 Task: Look for space in Gāndhīdhām, India from 2nd June, 2023 to 15th June, 2023 for 2 adults in price range Rs.10000 to Rs.15000. Place can be entire place with 1  bedroom having 1 bed and 1 bathroom. Property type can be house, flat, guest house, hotel. Amenities needed are: washing machine. Booking option can be shelf check-in. Required host language is English.
Action: Mouse moved to (435, 102)
Screenshot: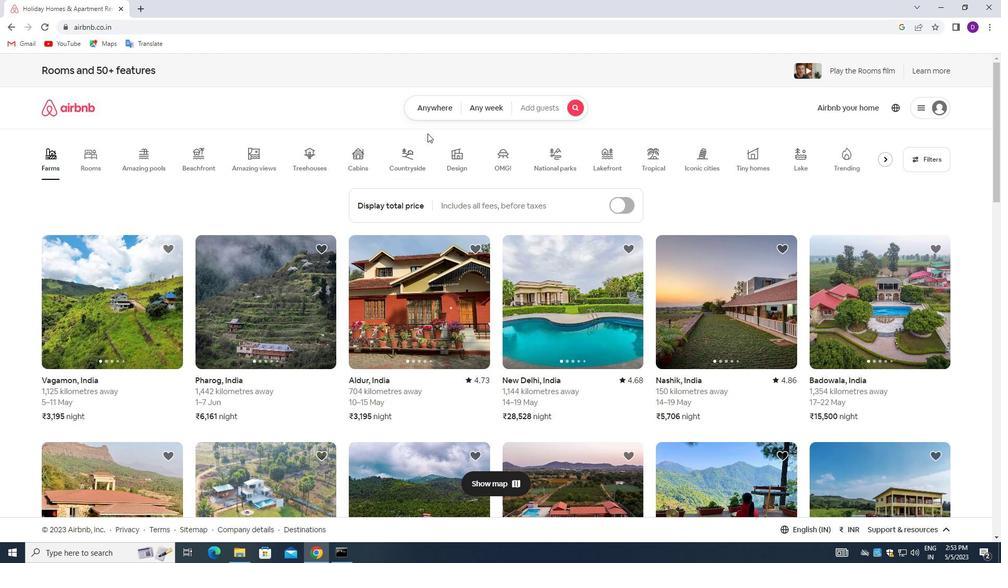 
Action: Mouse pressed left at (435, 102)
Screenshot: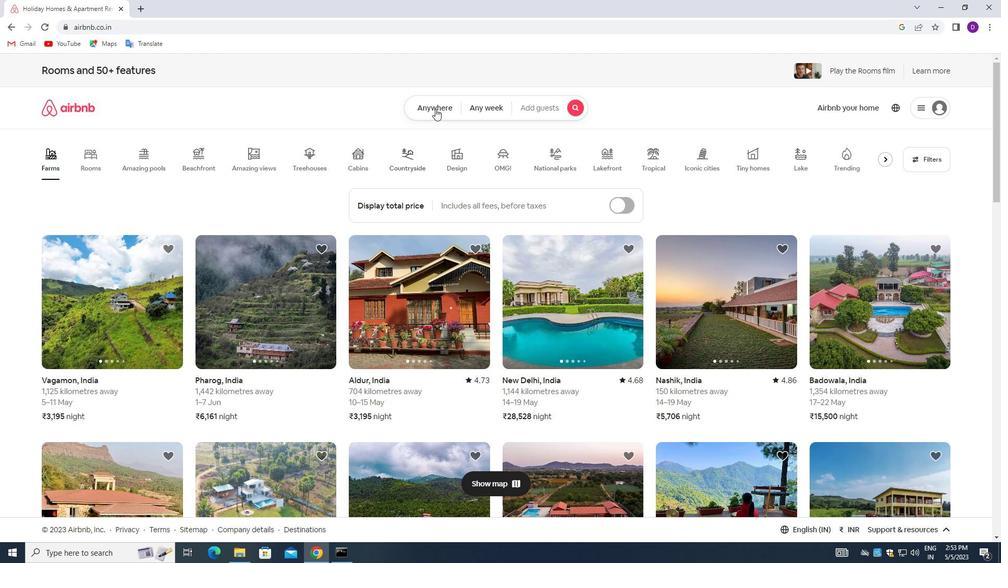 
Action: Mouse moved to (346, 145)
Screenshot: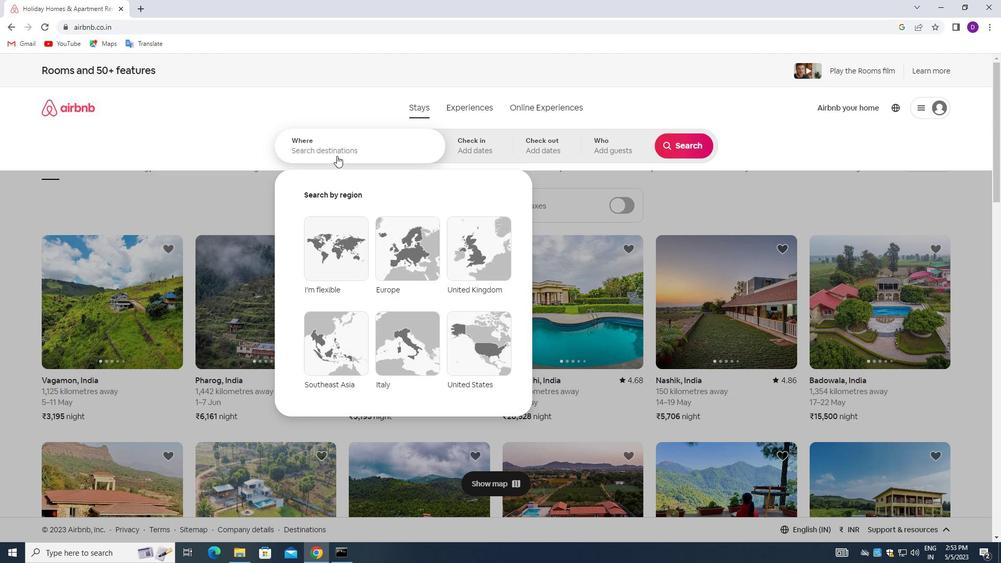 
Action: Mouse pressed left at (346, 145)
Screenshot: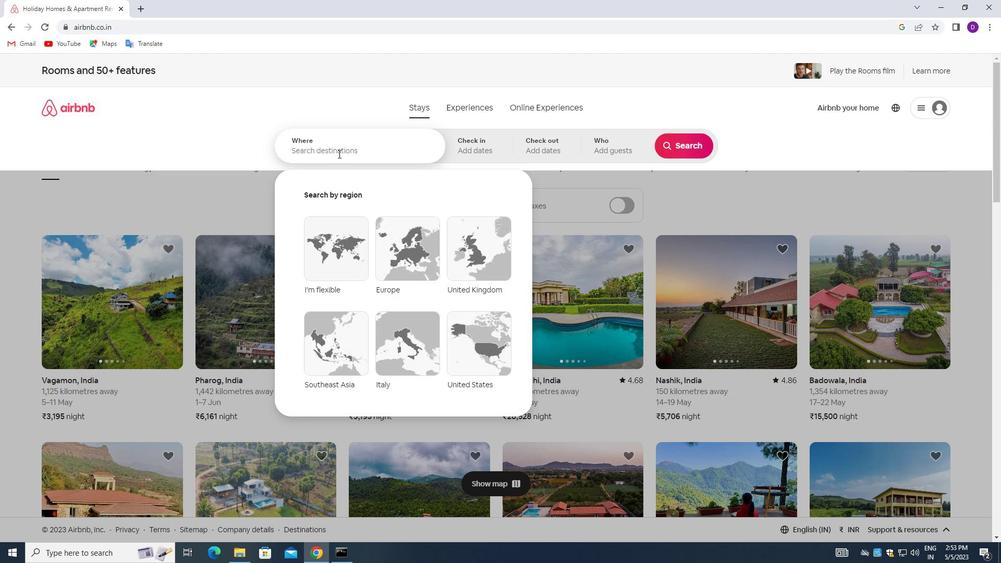 
Action: Mouse moved to (187, 192)
Screenshot: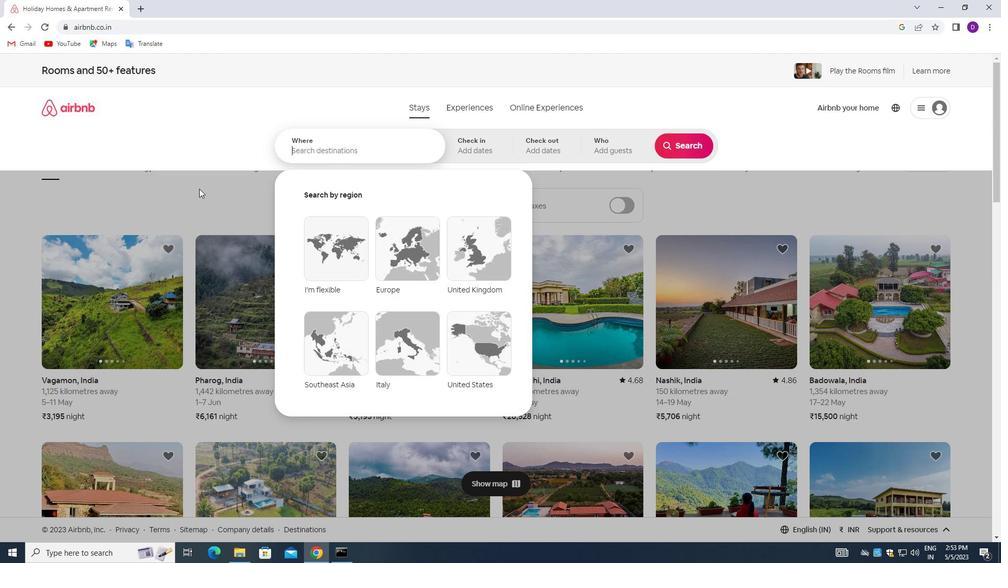 
Action: Key pressed <Key.shift_r>Gandhidham,<Key.space><Key.shift>INDIA<Key.enter>
Screenshot: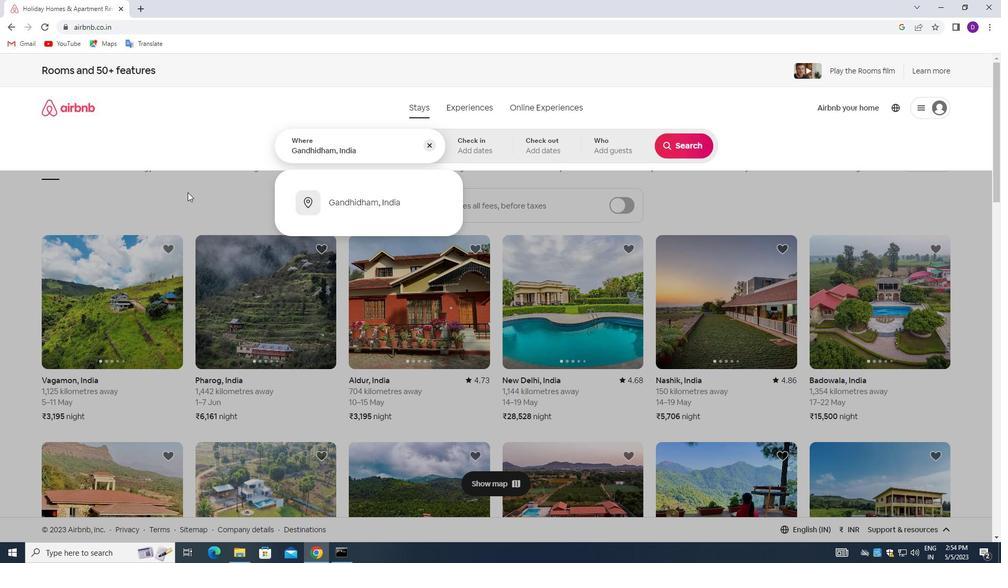 
Action: Mouse moved to (640, 278)
Screenshot: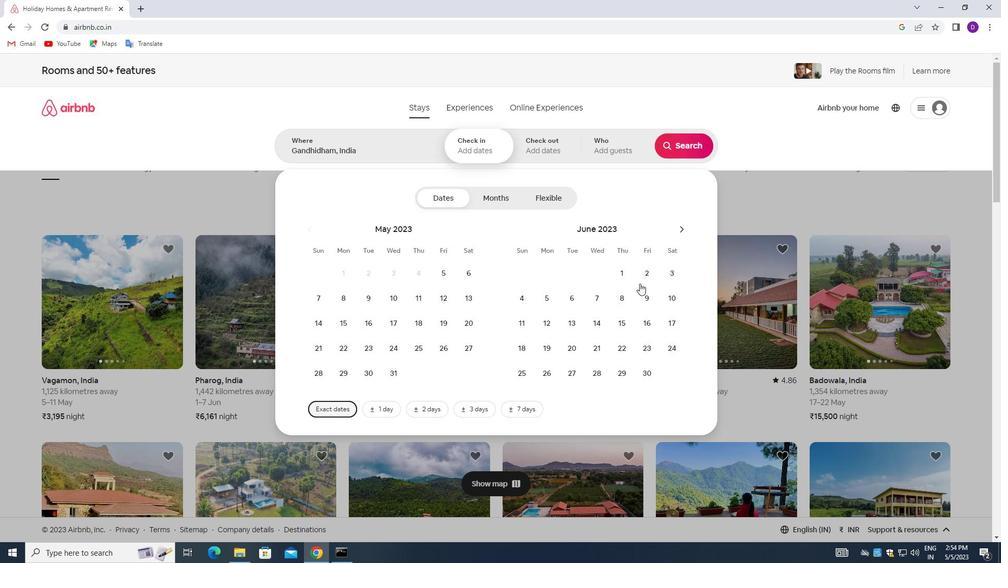 
Action: Mouse pressed left at (640, 278)
Screenshot: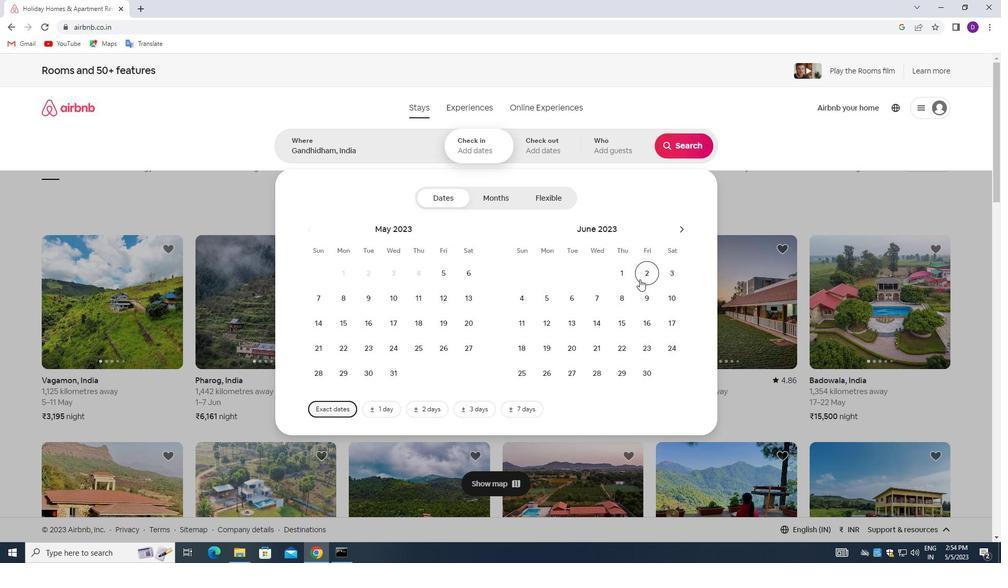 
Action: Mouse moved to (620, 319)
Screenshot: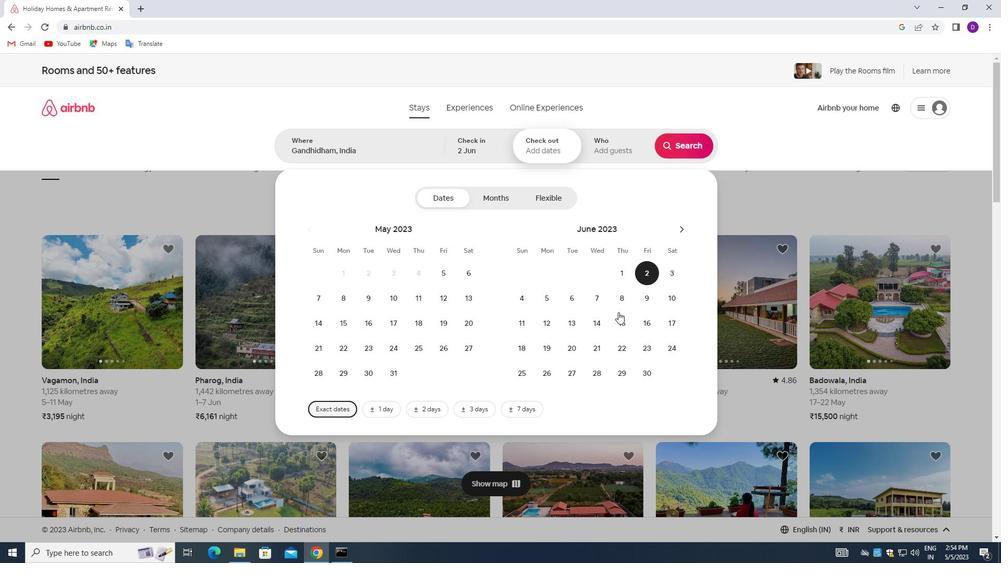 
Action: Mouse pressed left at (620, 319)
Screenshot: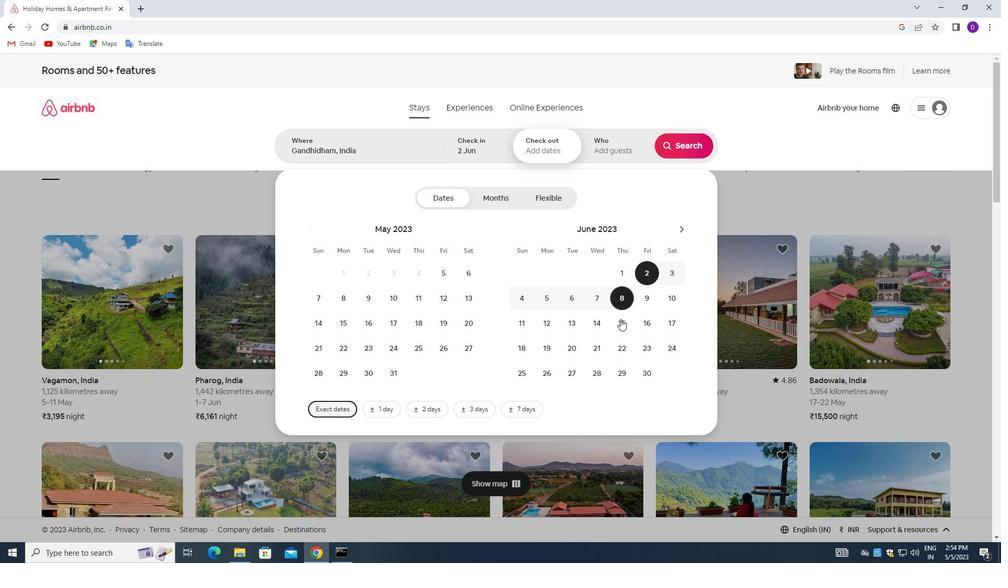 
Action: Mouse moved to (594, 147)
Screenshot: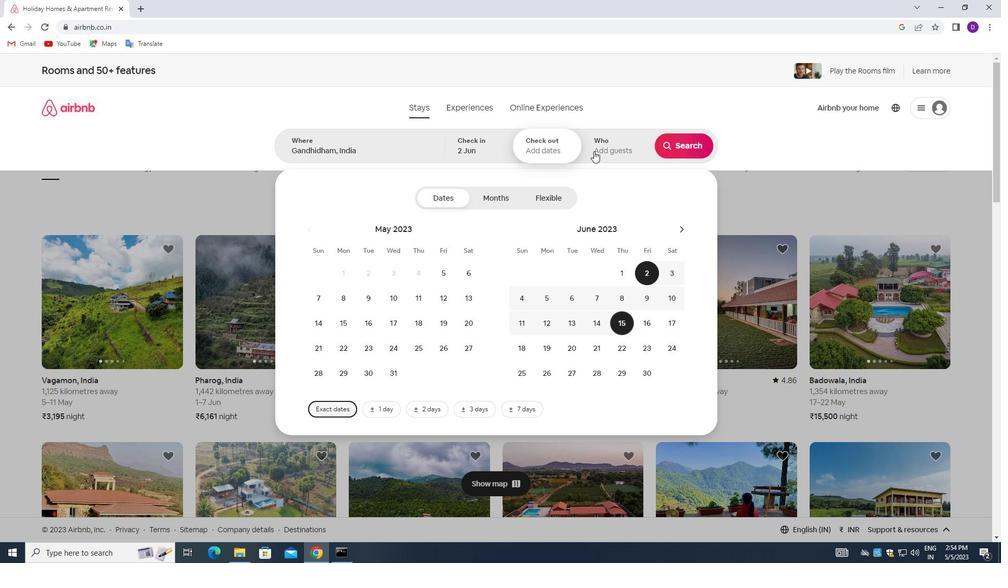 
Action: Mouse pressed left at (594, 147)
Screenshot: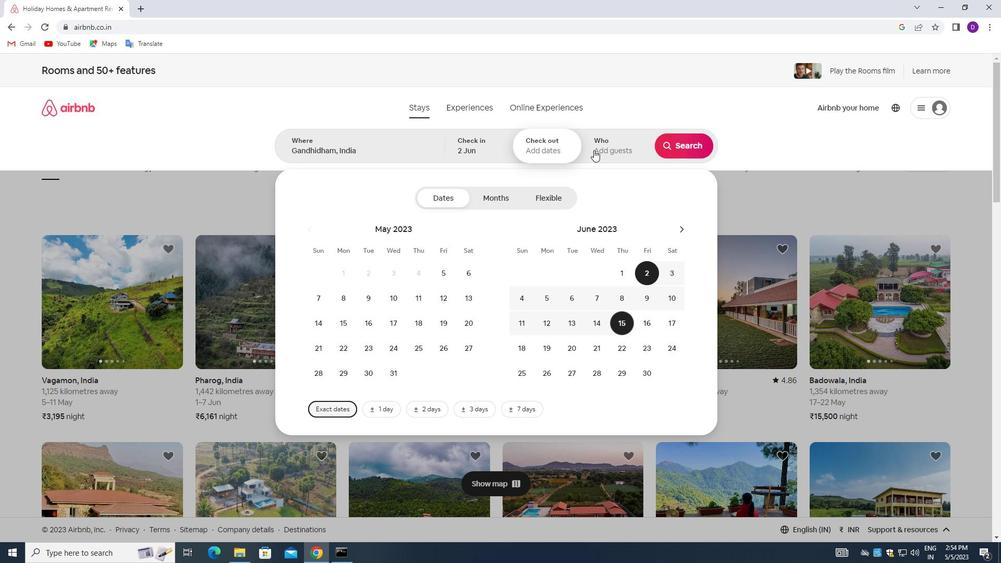 
Action: Mouse moved to (690, 202)
Screenshot: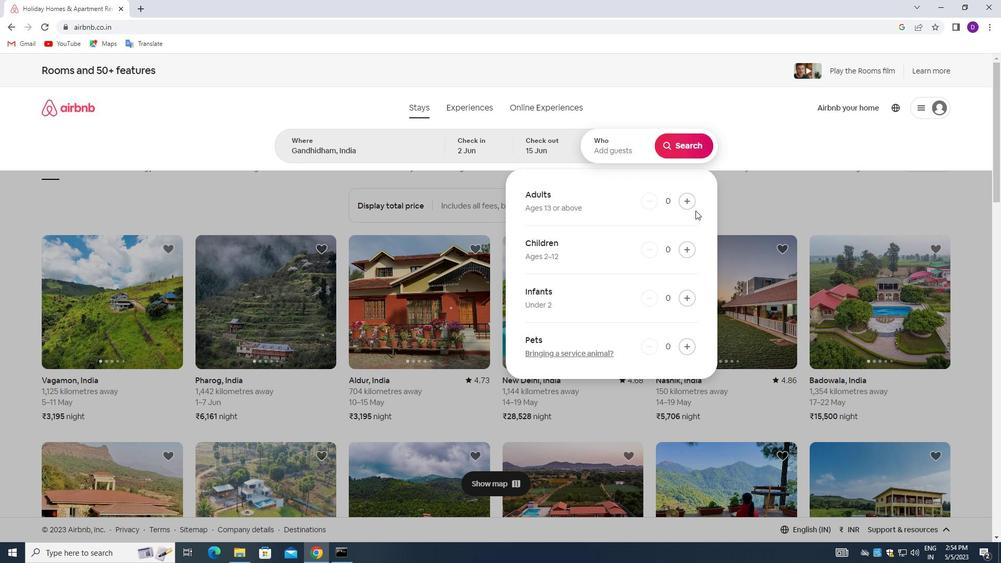 
Action: Mouse pressed left at (690, 202)
Screenshot: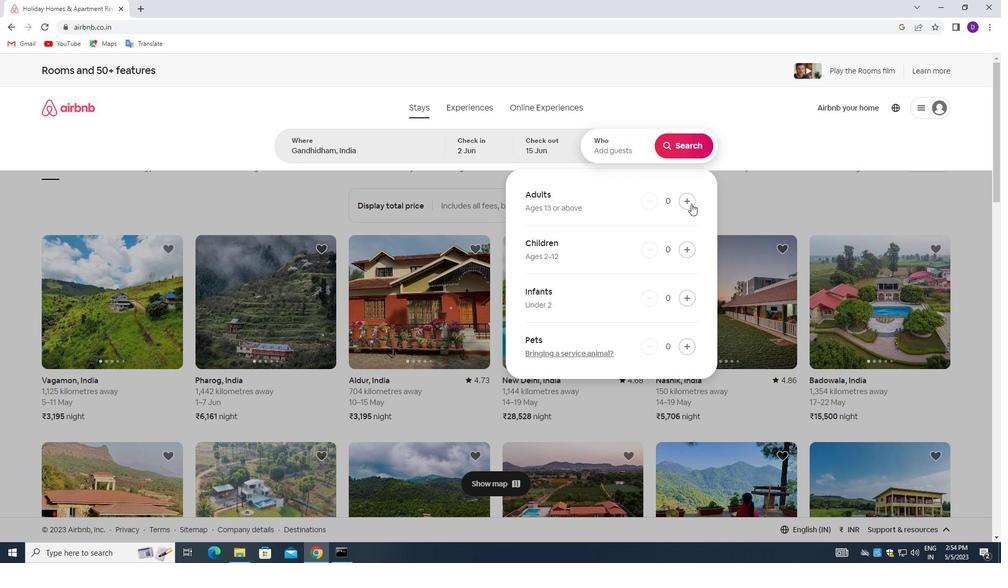 
Action: Mouse pressed left at (690, 202)
Screenshot: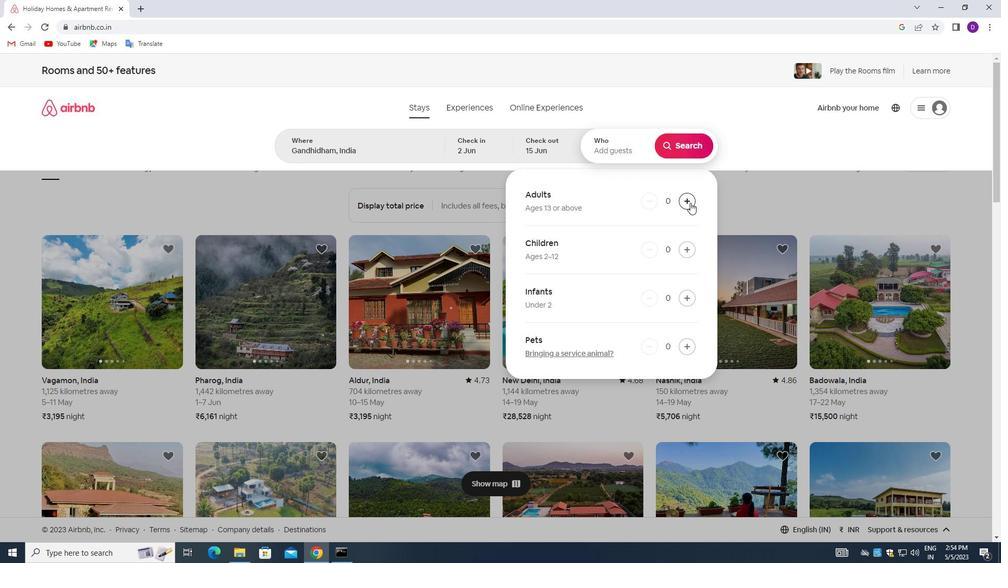 
Action: Mouse moved to (678, 150)
Screenshot: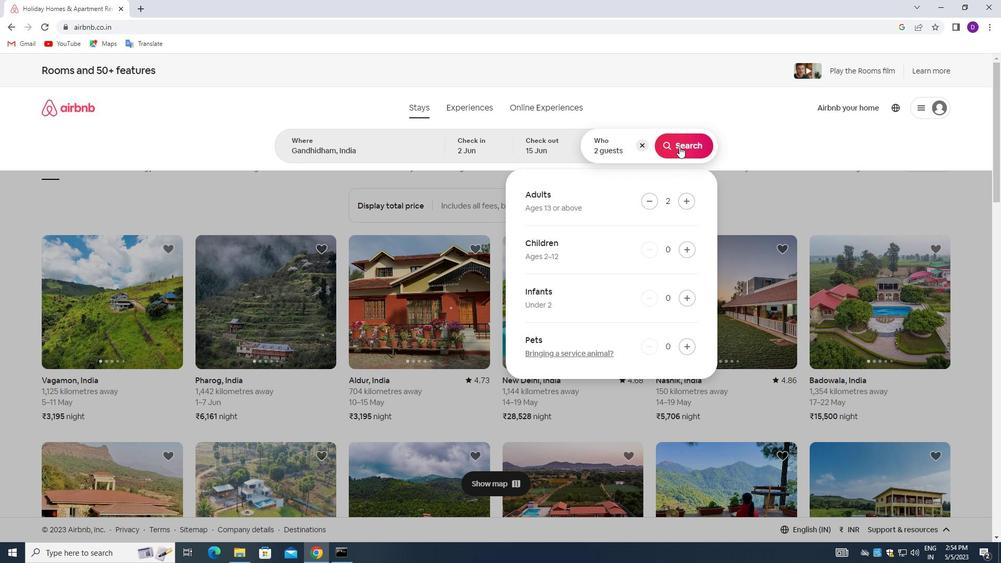 
Action: Mouse pressed left at (678, 150)
Screenshot: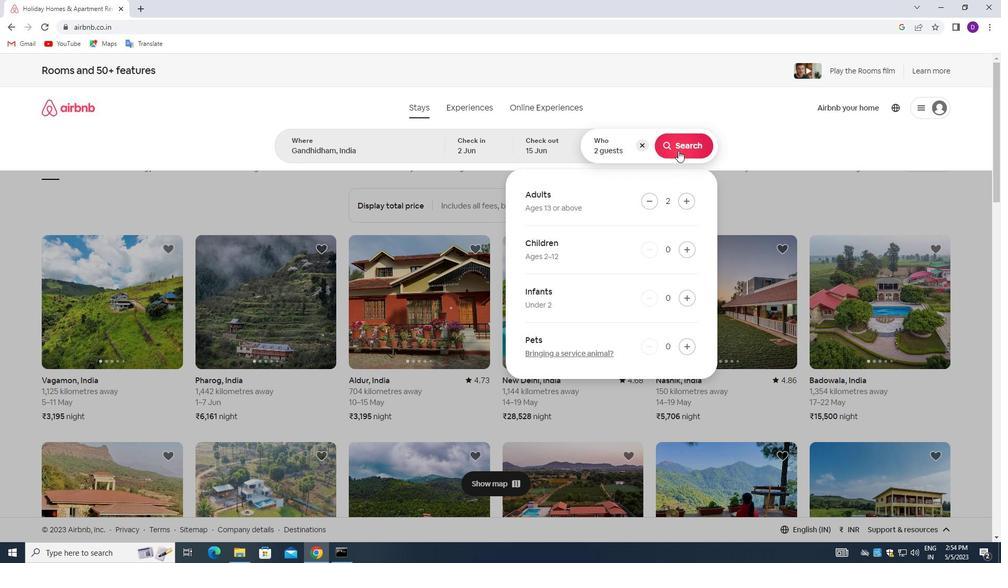 
Action: Mouse moved to (944, 115)
Screenshot: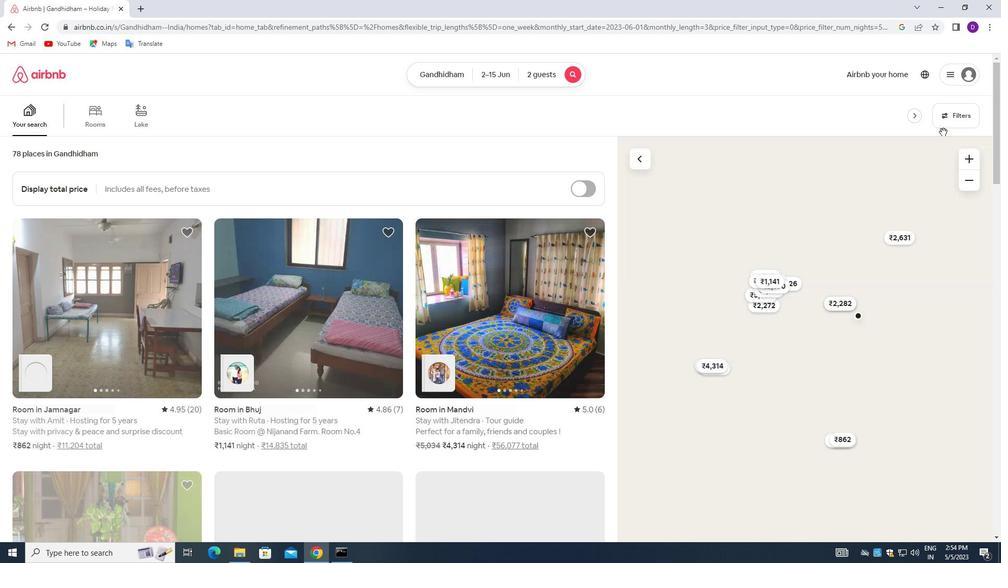 
Action: Mouse pressed left at (944, 115)
Screenshot: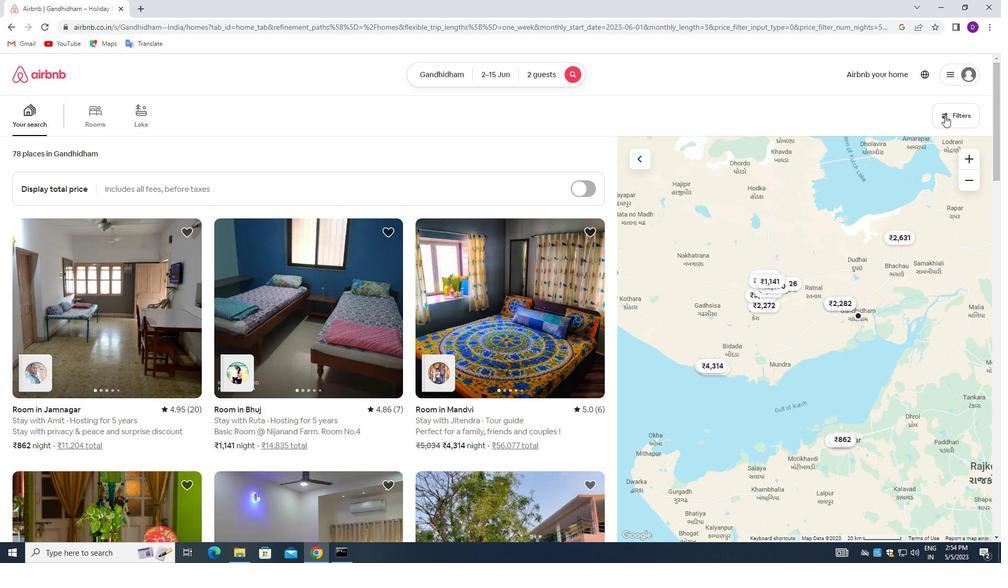 
Action: Mouse moved to (373, 373)
Screenshot: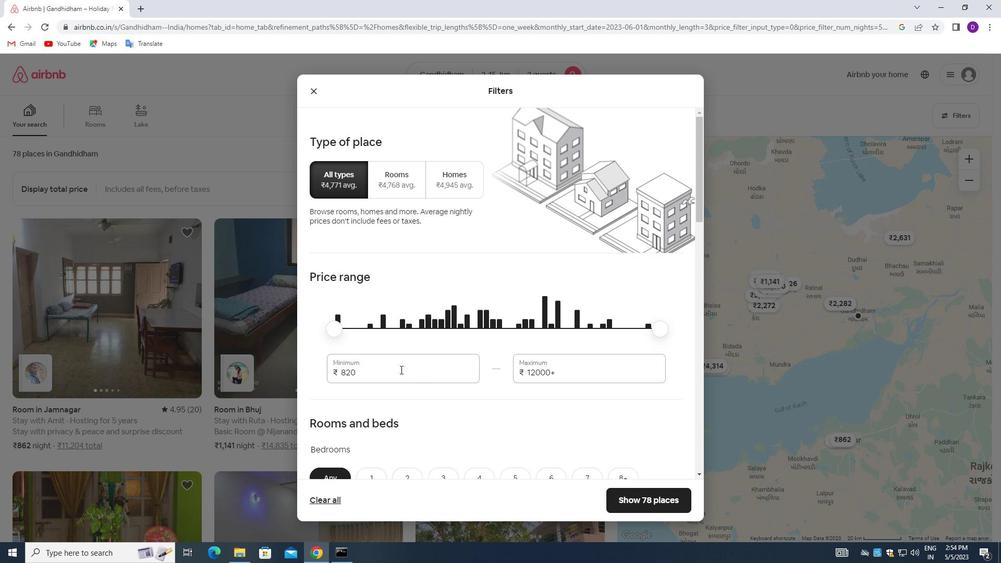 
Action: Mouse pressed left at (373, 373)
Screenshot: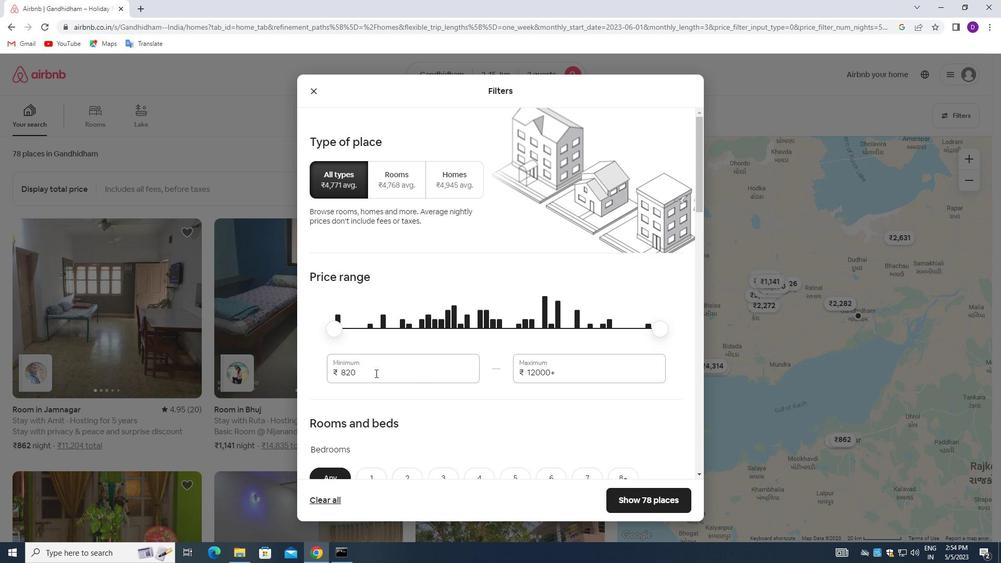 
Action: Mouse pressed left at (373, 373)
Screenshot: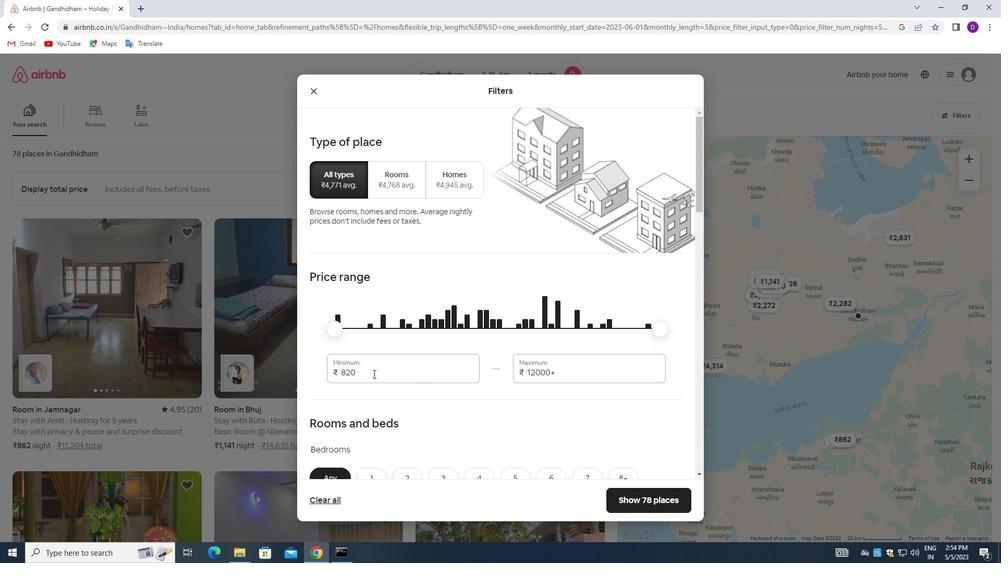 
Action: Key pressed 10000<Key.tab>15000
Screenshot: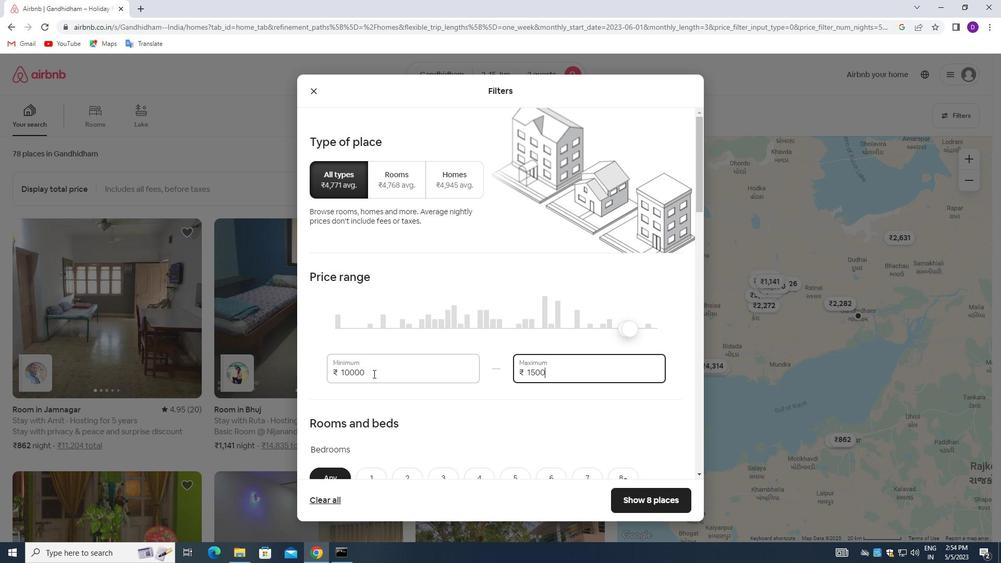 
Action: Mouse moved to (426, 379)
Screenshot: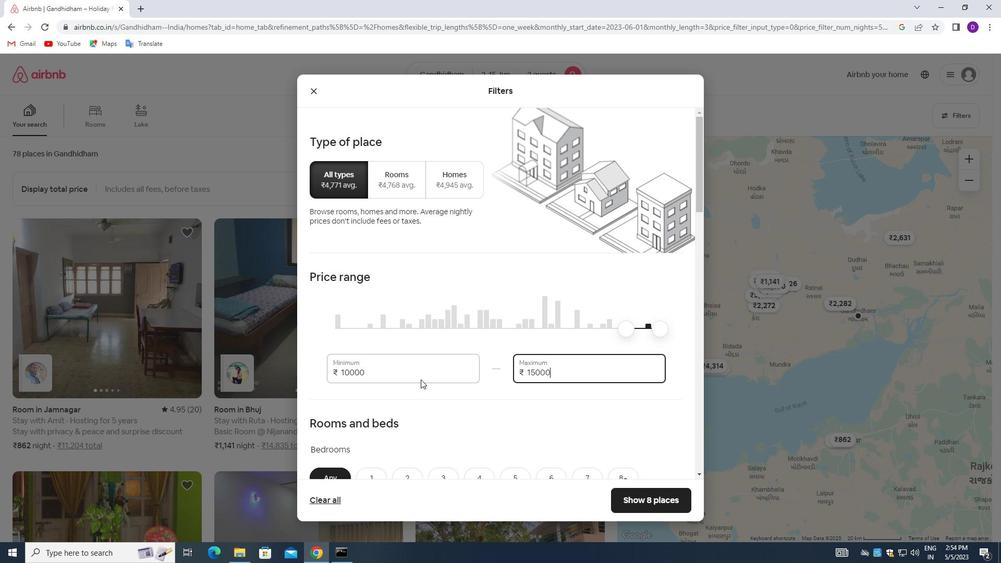 
Action: Mouse scrolled (426, 378) with delta (0, 0)
Screenshot: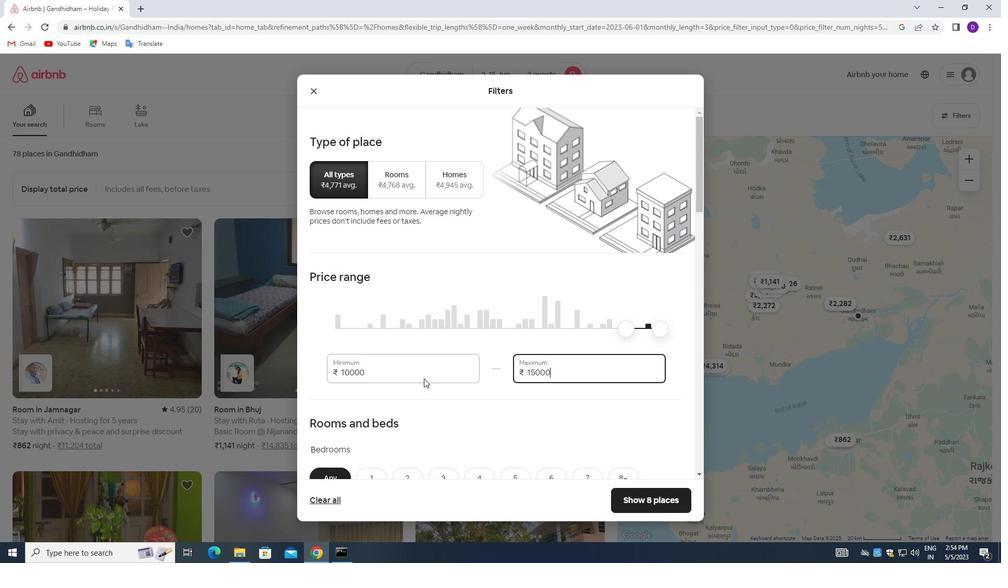 
Action: Mouse moved to (426, 379)
Screenshot: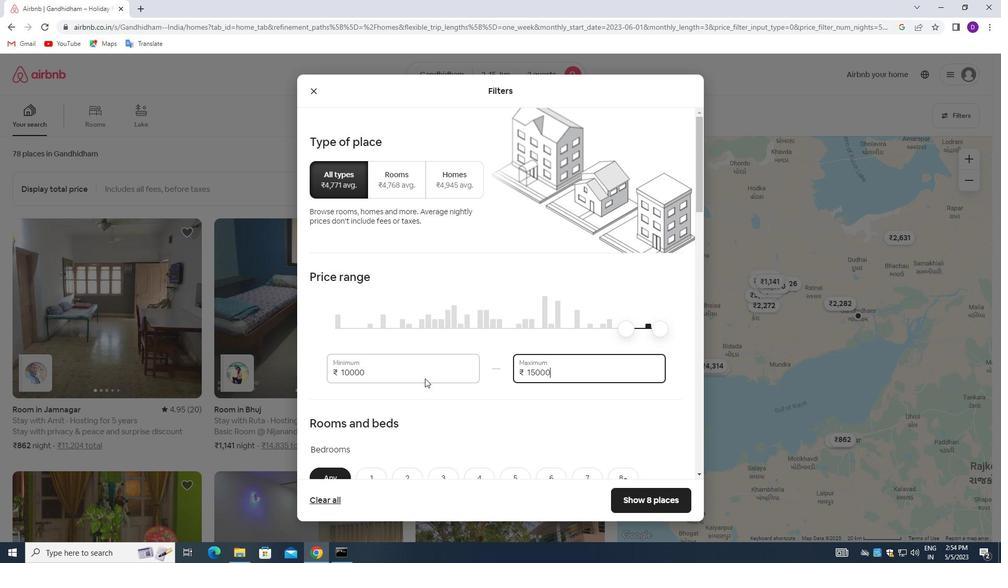 
Action: Mouse scrolled (426, 379) with delta (0, 0)
Screenshot: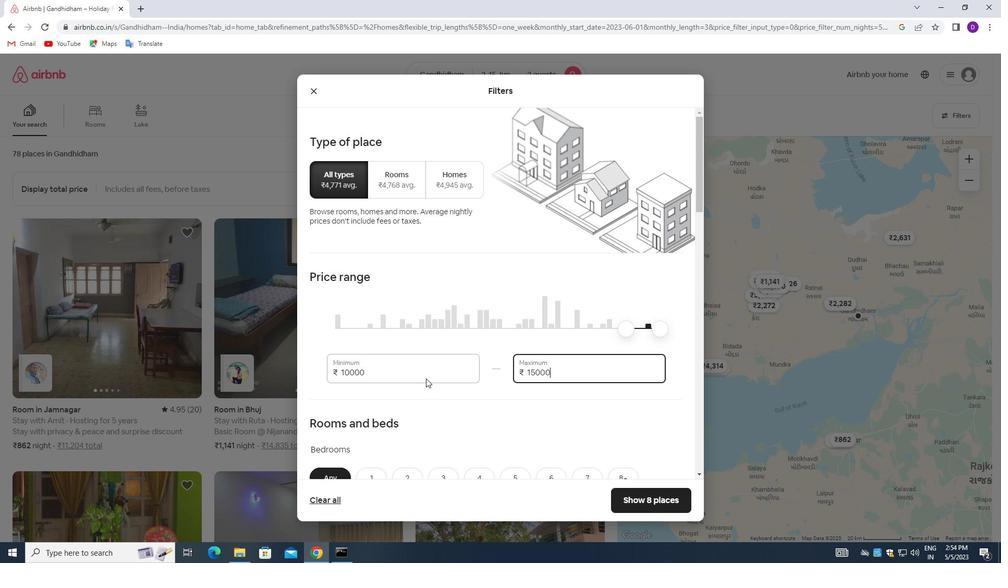 
Action: Mouse scrolled (426, 379) with delta (0, 0)
Screenshot: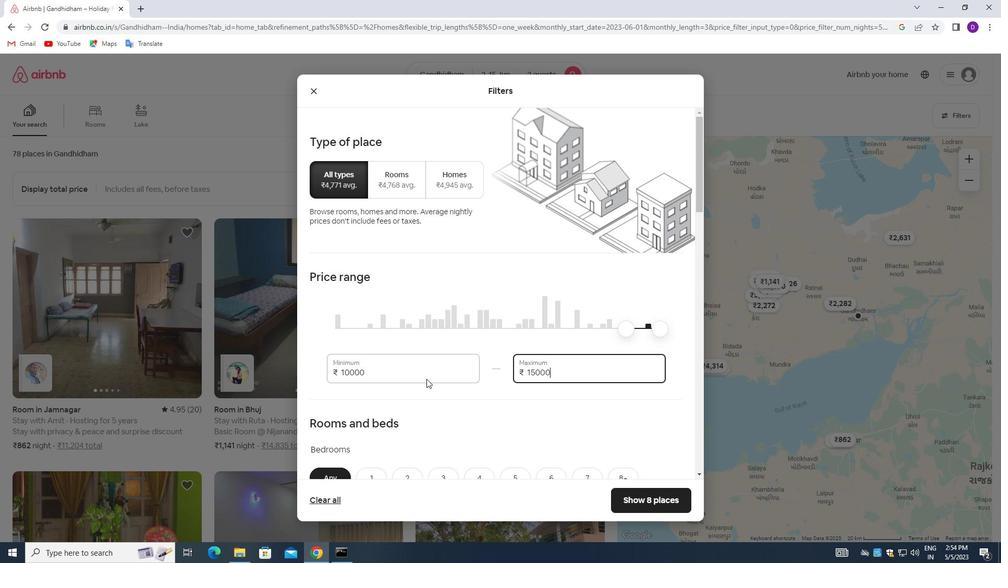 
Action: Mouse moved to (363, 324)
Screenshot: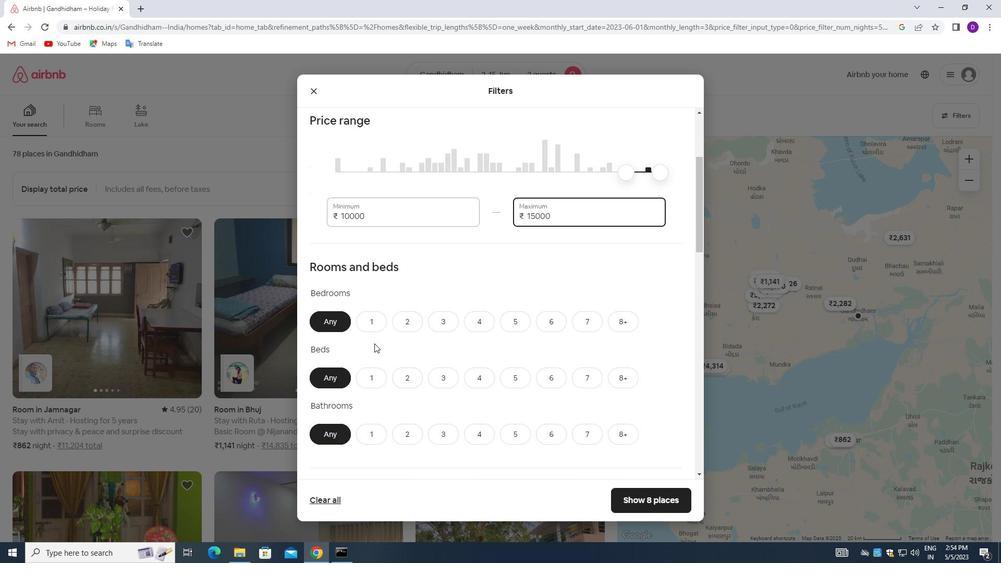 
Action: Mouse pressed left at (363, 324)
Screenshot: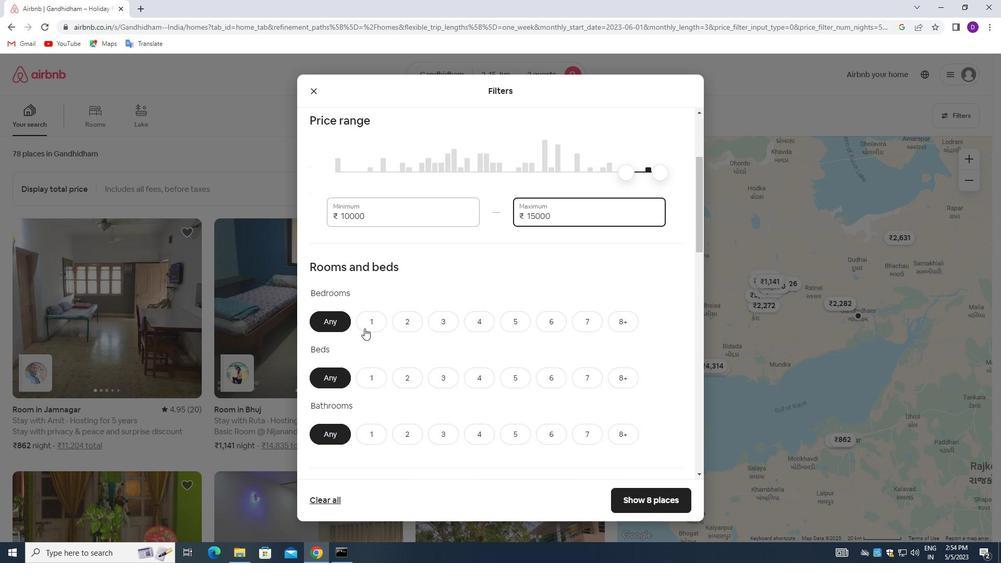 
Action: Mouse moved to (377, 378)
Screenshot: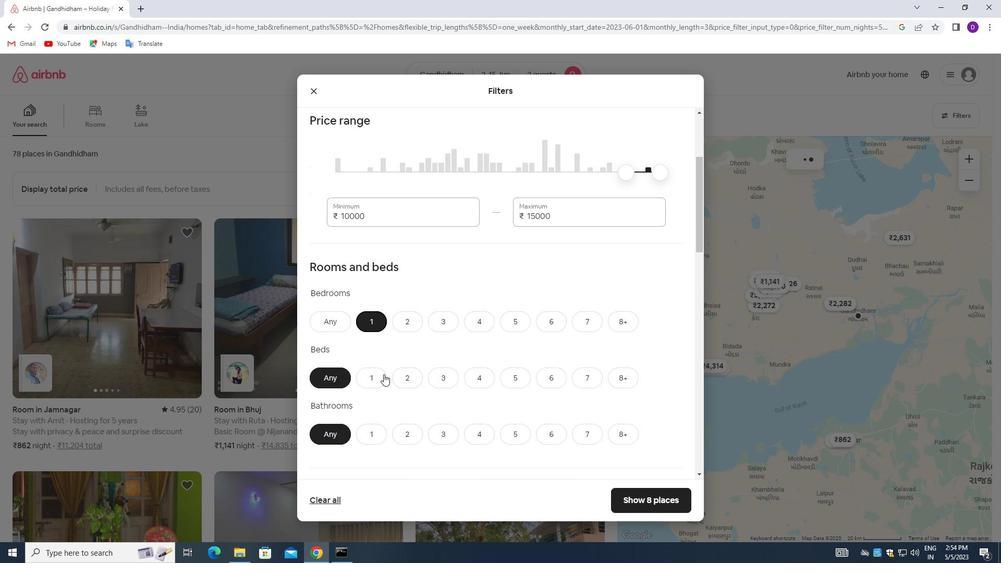 
Action: Mouse pressed left at (377, 378)
Screenshot: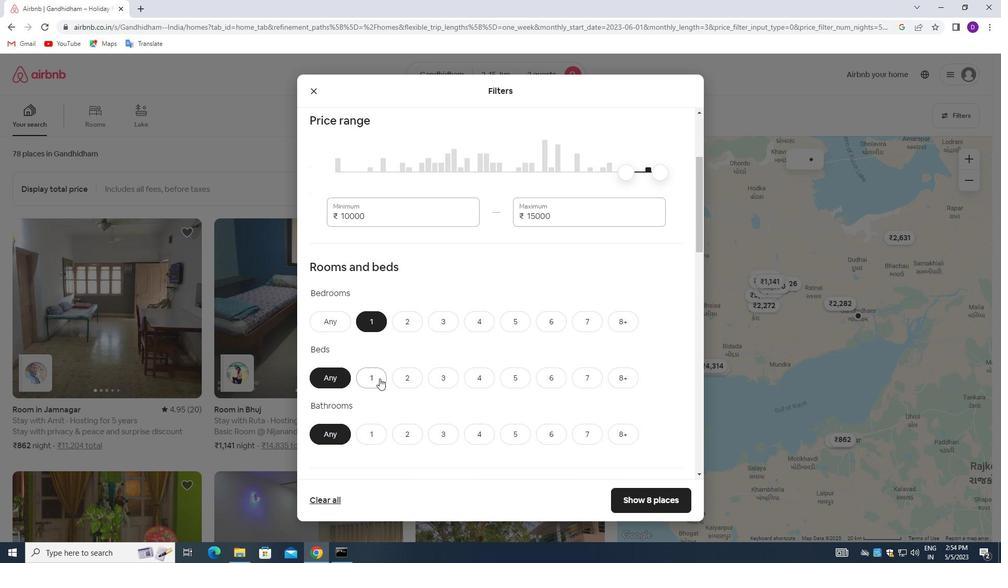 
Action: Mouse moved to (382, 428)
Screenshot: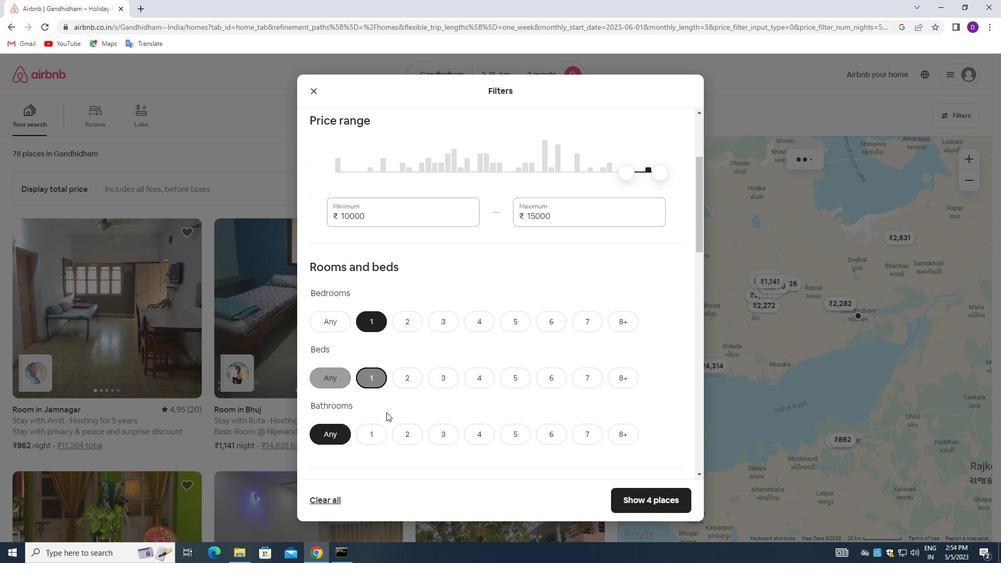 
Action: Mouse pressed left at (382, 428)
Screenshot: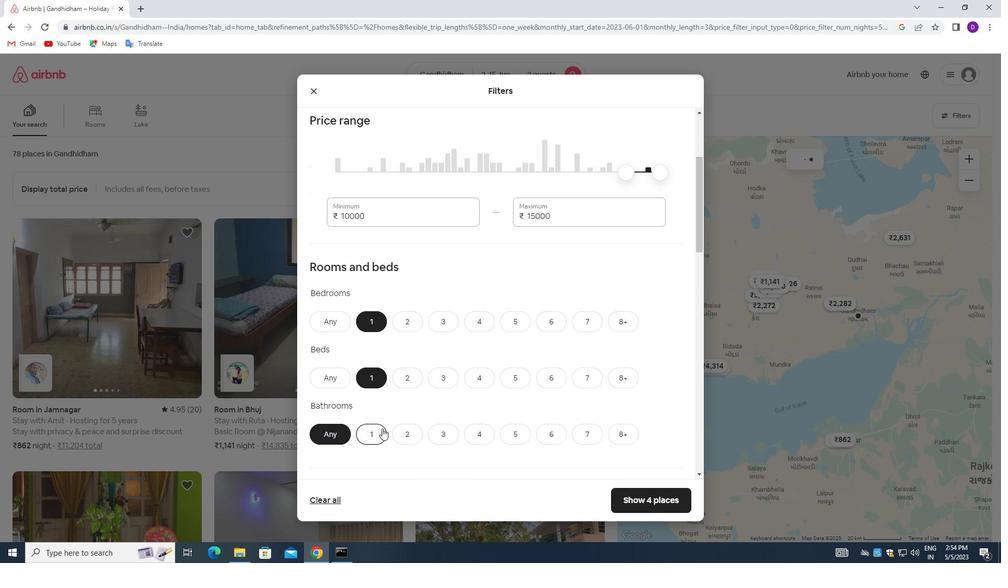 
Action: Mouse moved to (406, 336)
Screenshot: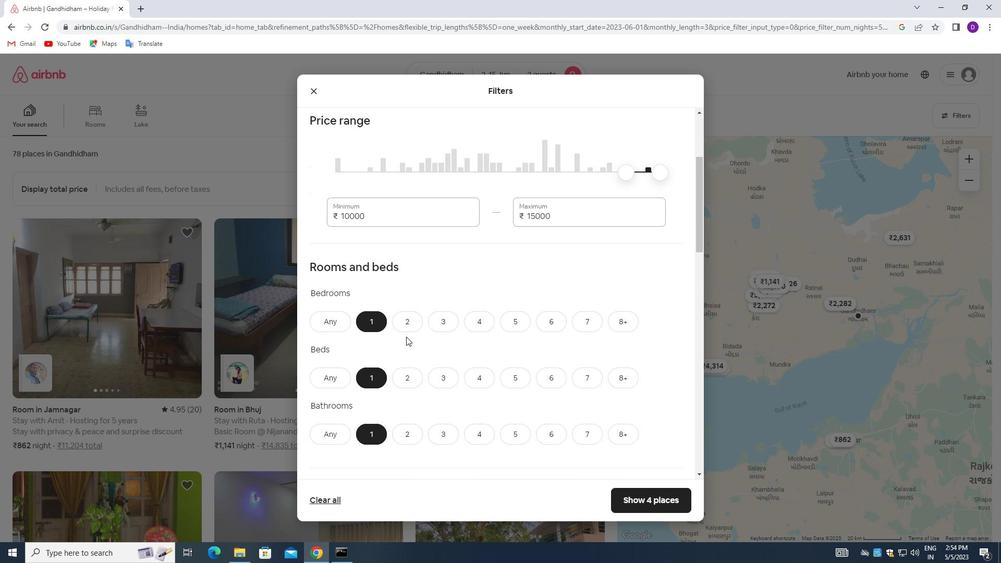 
Action: Mouse scrolled (406, 336) with delta (0, 0)
Screenshot: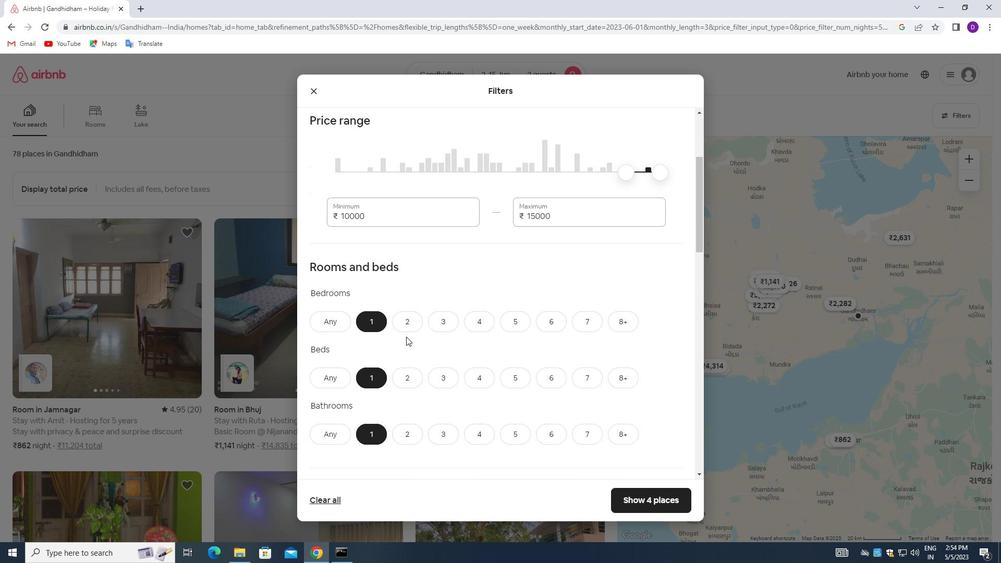 
Action: Mouse moved to (406, 336)
Screenshot: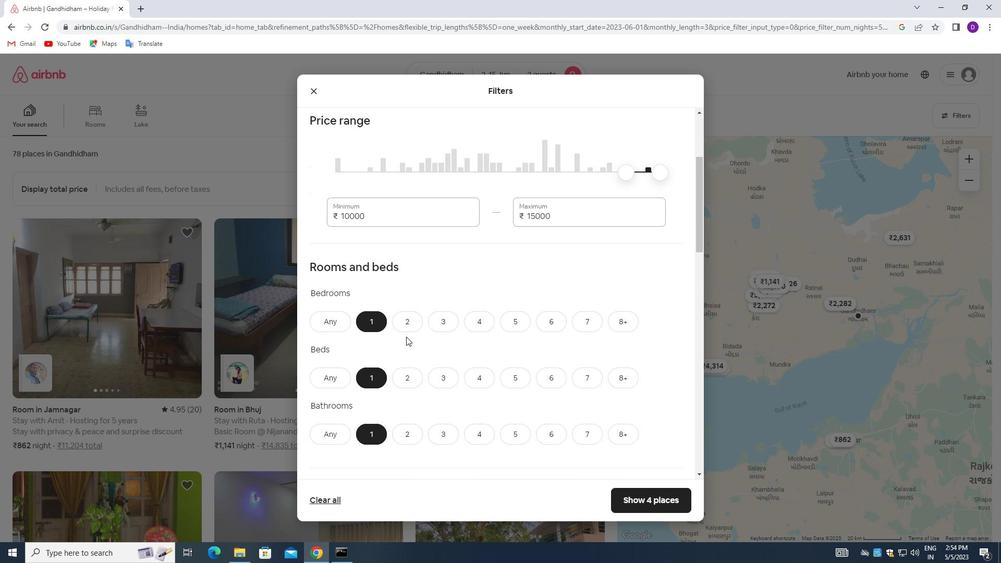
Action: Mouse scrolled (406, 336) with delta (0, 0)
Screenshot: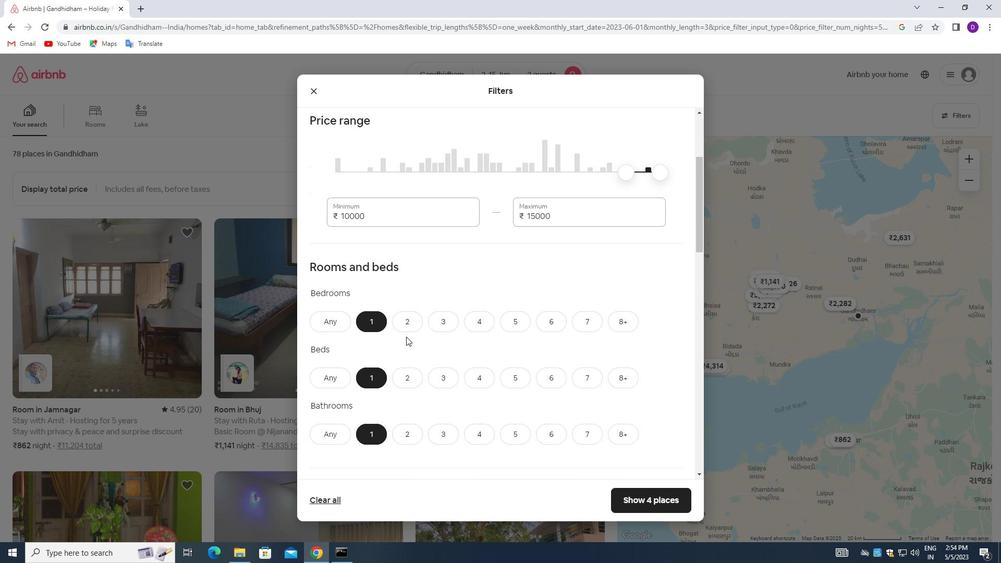 
Action: Mouse moved to (407, 336)
Screenshot: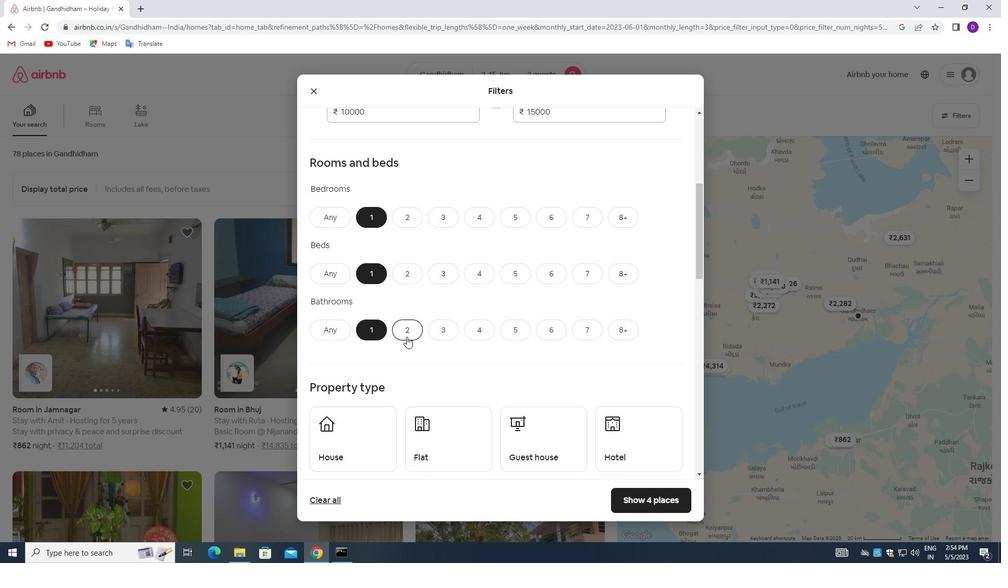 
Action: Mouse scrolled (407, 336) with delta (0, 0)
Screenshot: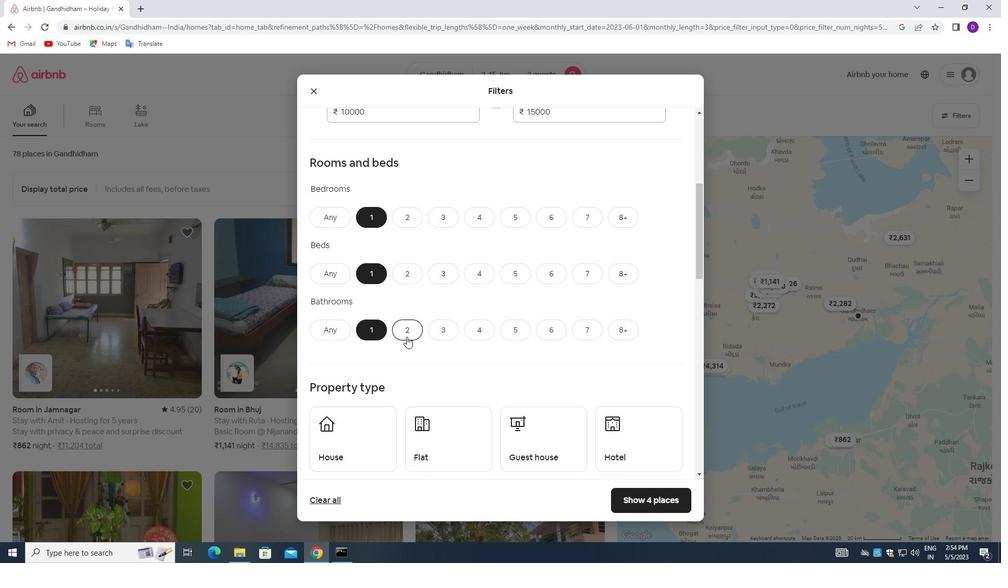 
Action: Mouse scrolled (407, 336) with delta (0, 0)
Screenshot: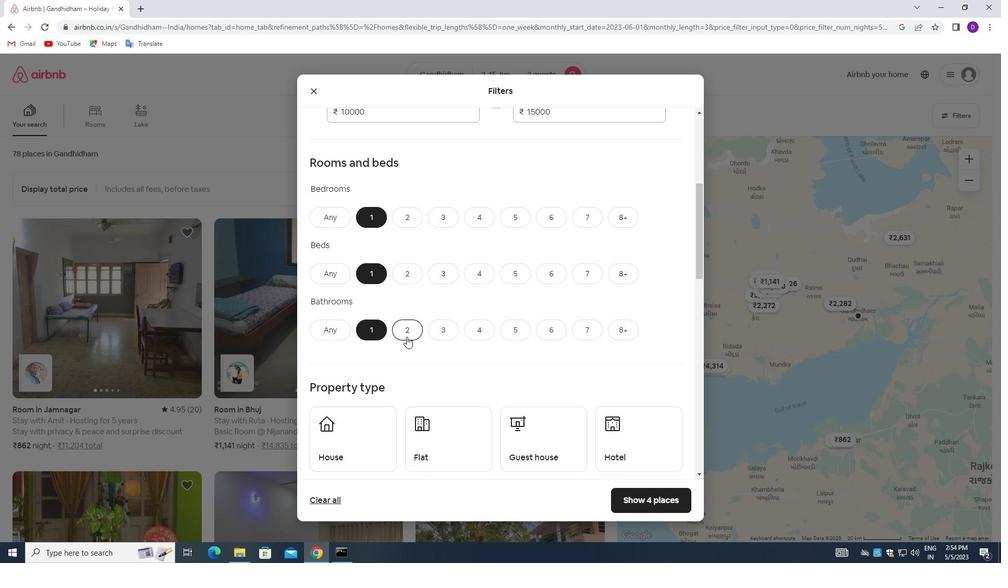 
Action: Mouse scrolled (407, 336) with delta (0, 0)
Screenshot: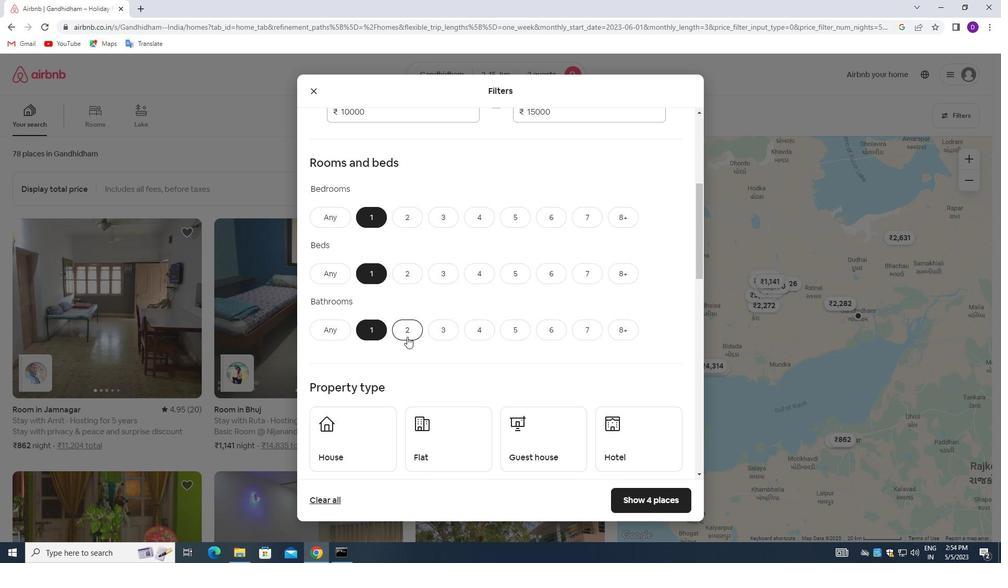 
Action: Mouse moved to (372, 294)
Screenshot: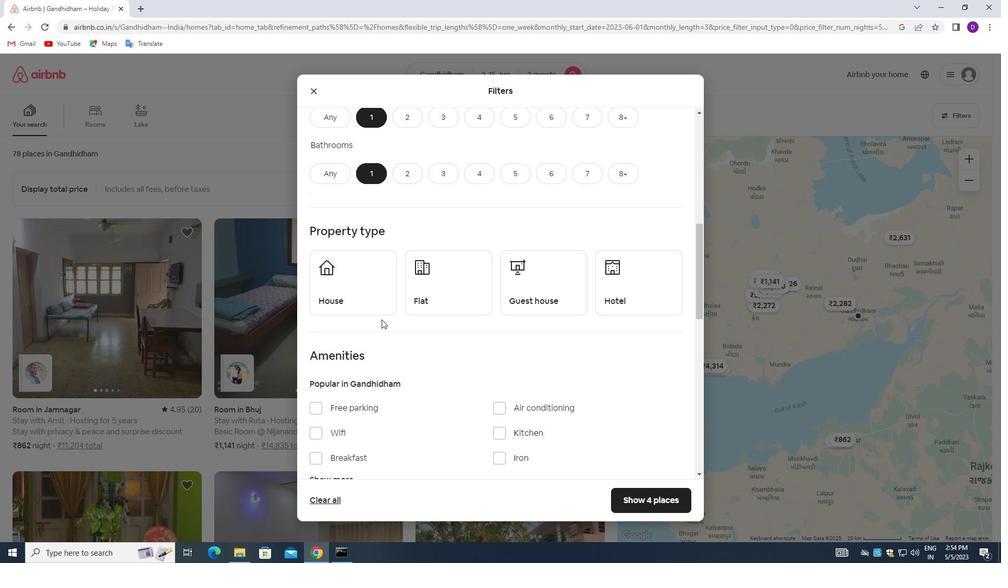 
Action: Mouse pressed left at (372, 294)
Screenshot: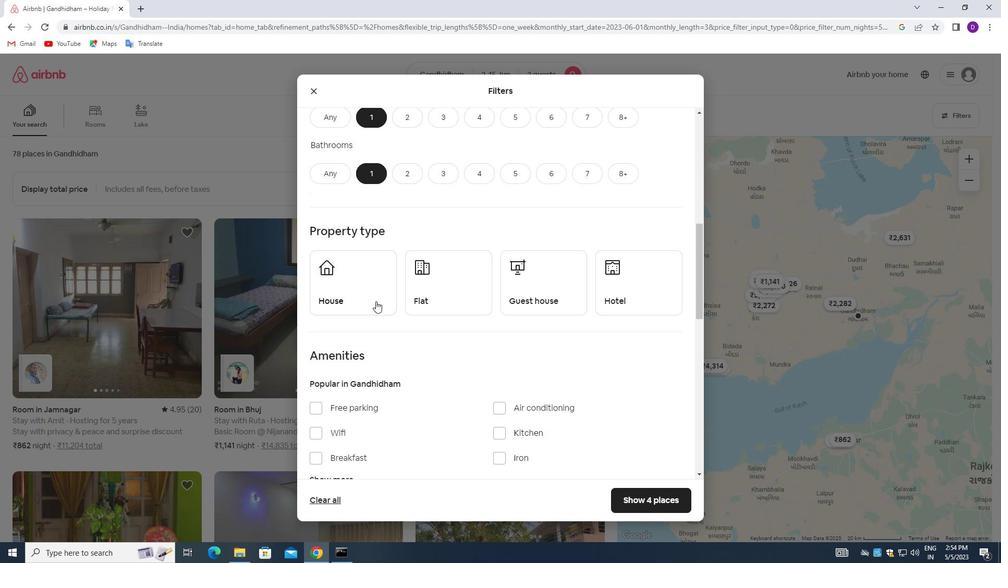 
Action: Mouse moved to (448, 289)
Screenshot: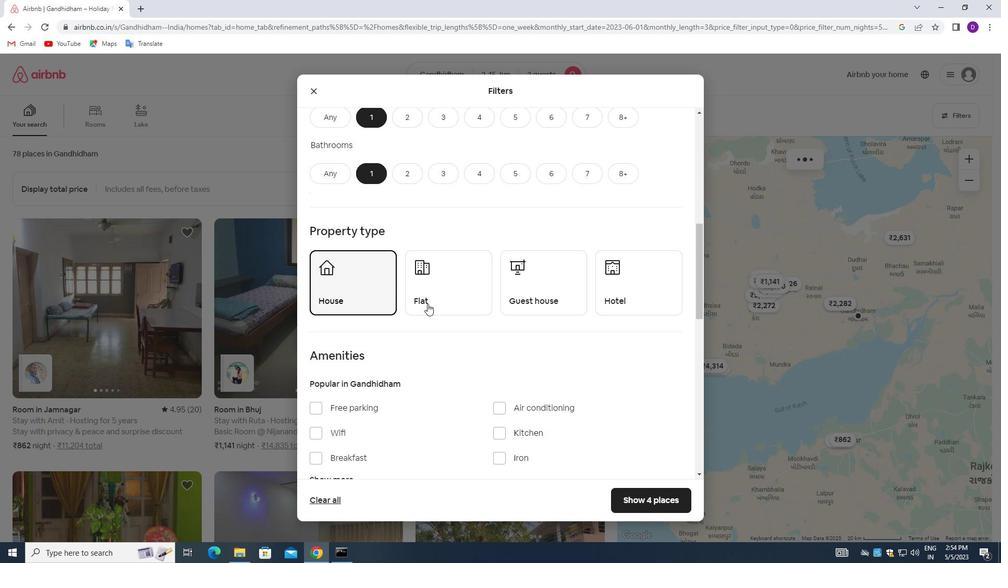 
Action: Mouse pressed left at (448, 289)
Screenshot: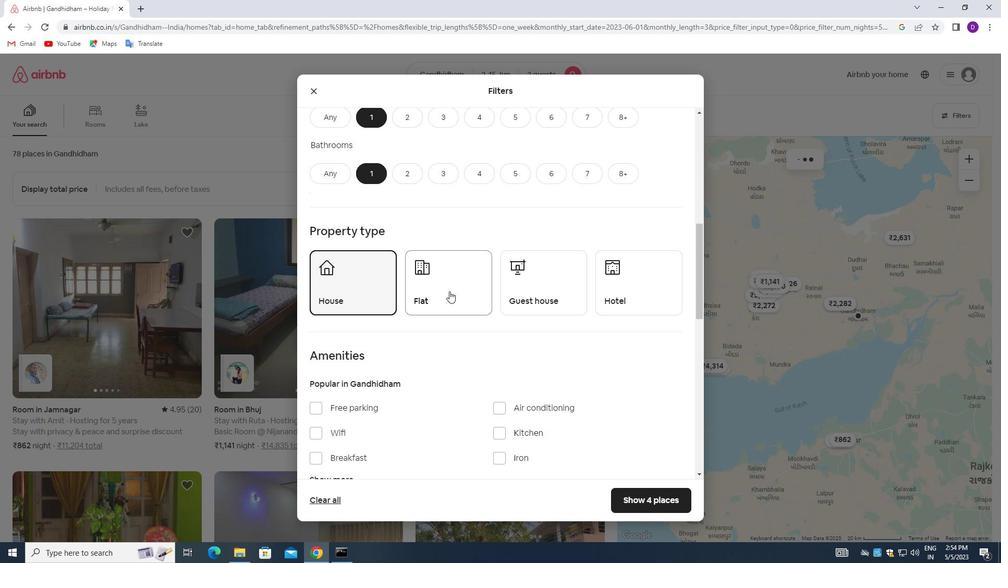 
Action: Mouse moved to (537, 287)
Screenshot: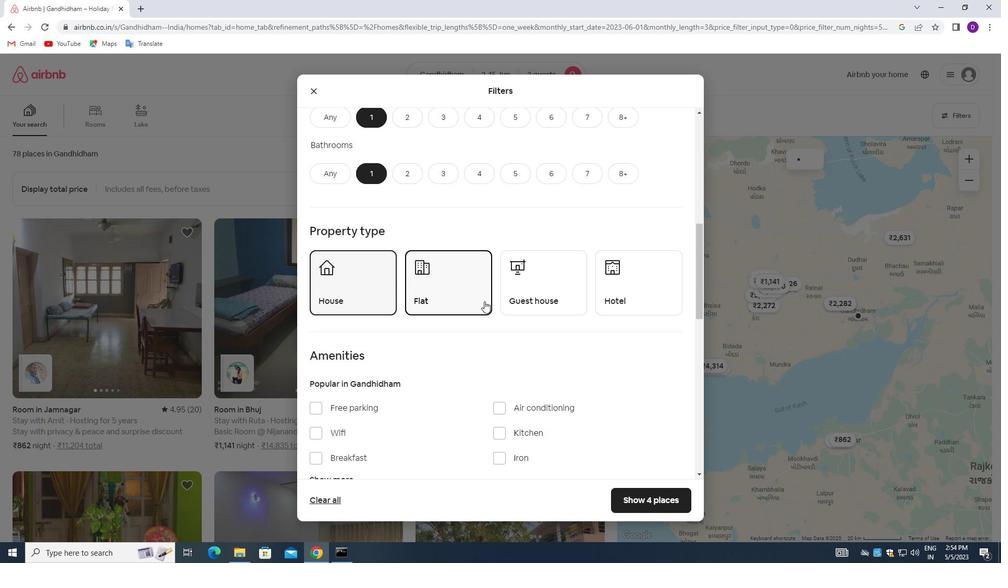 
Action: Mouse pressed left at (537, 287)
Screenshot: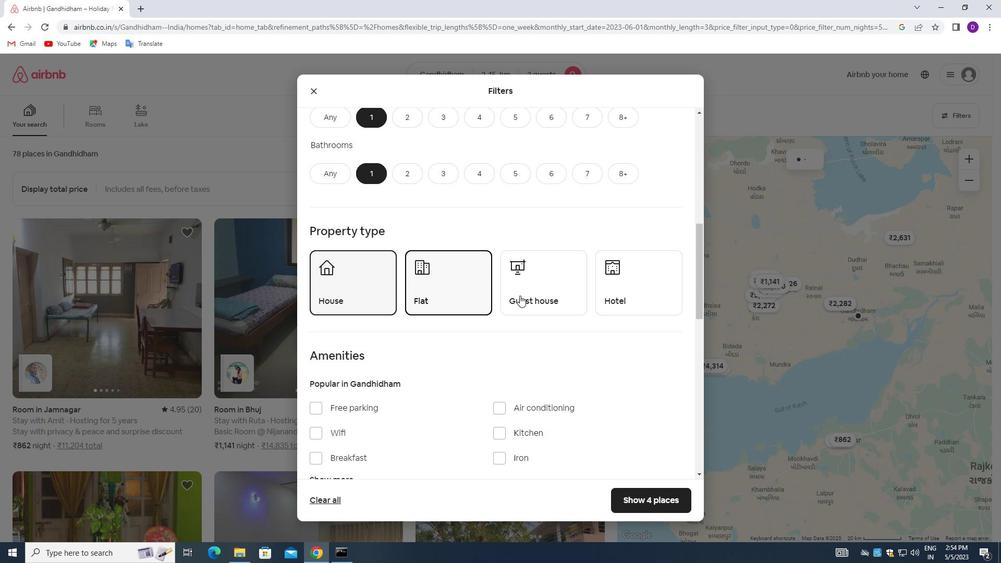 
Action: Mouse moved to (621, 289)
Screenshot: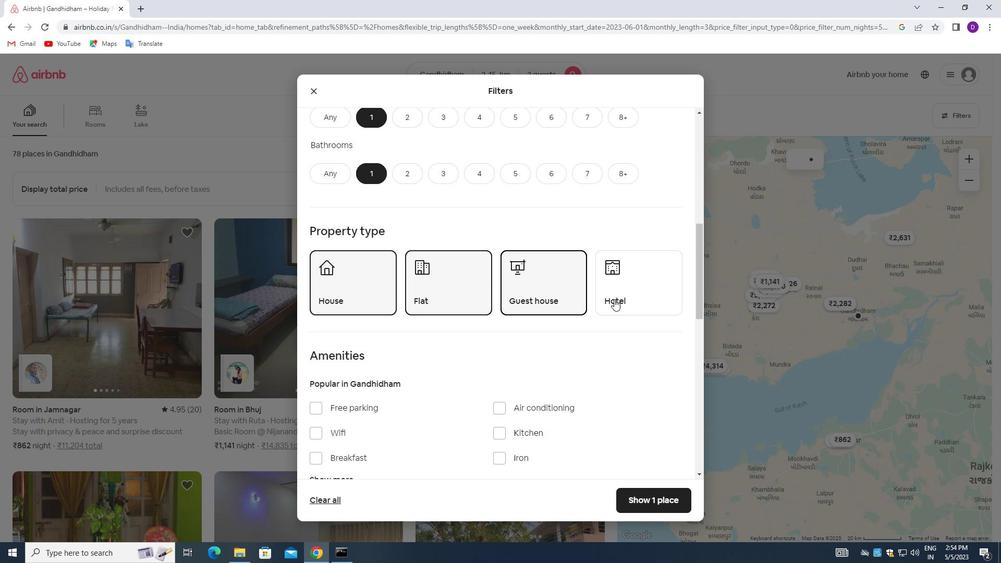 
Action: Mouse pressed left at (621, 289)
Screenshot: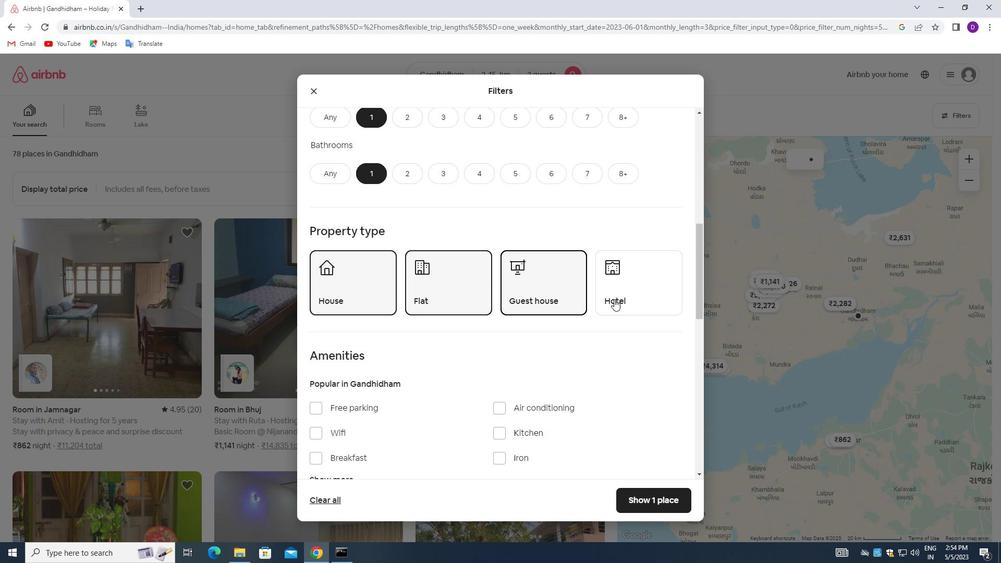 
Action: Mouse moved to (444, 344)
Screenshot: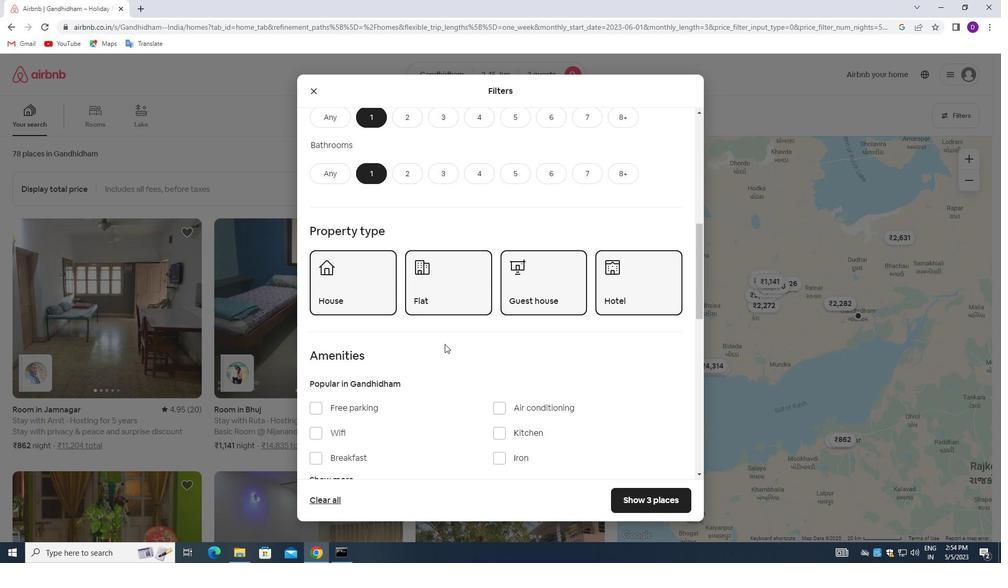 
Action: Mouse scrolled (444, 343) with delta (0, 0)
Screenshot: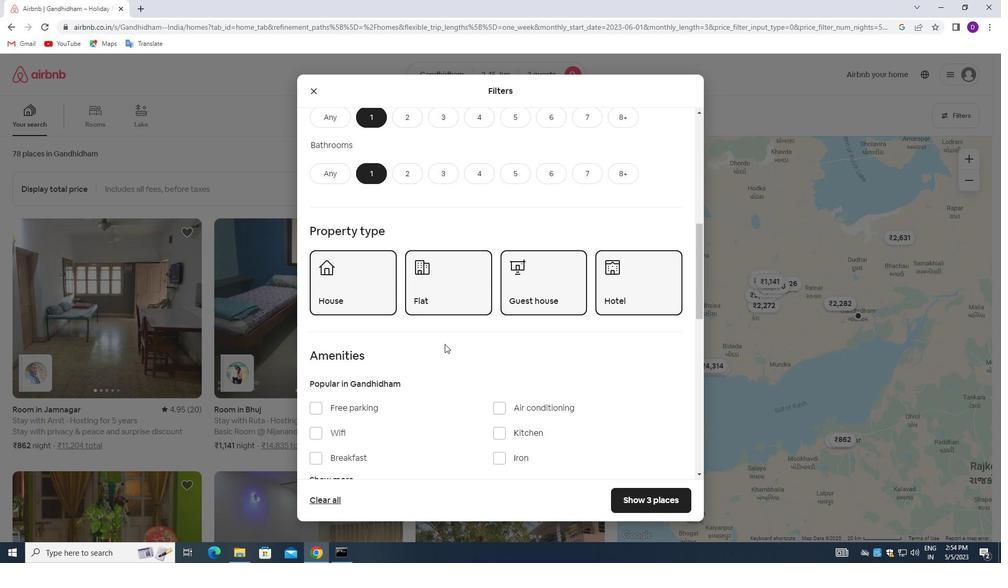 
Action: Mouse scrolled (444, 343) with delta (0, 0)
Screenshot: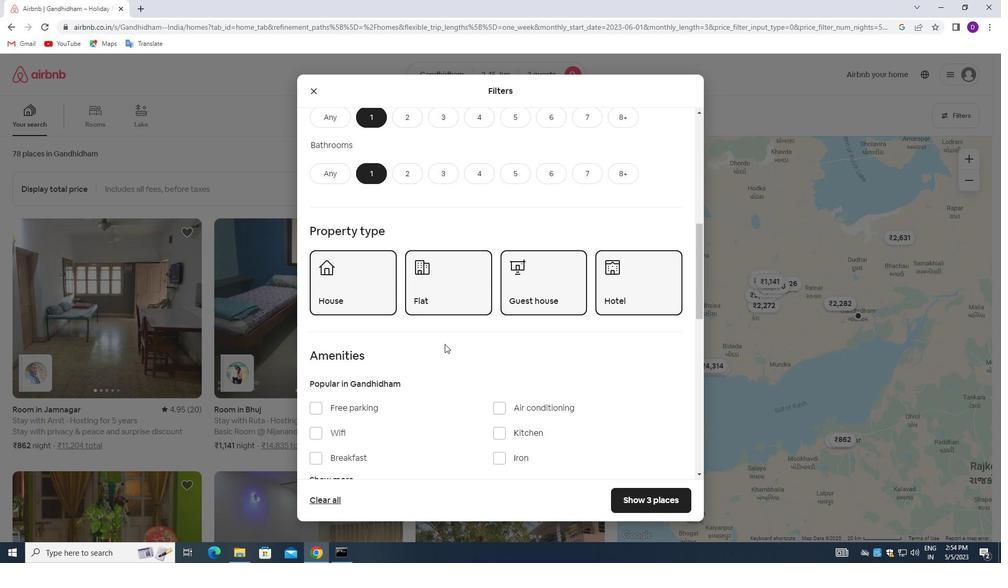 
Action: Mouse scrolled (444, 343) with delta (0, 0)
Screenshot: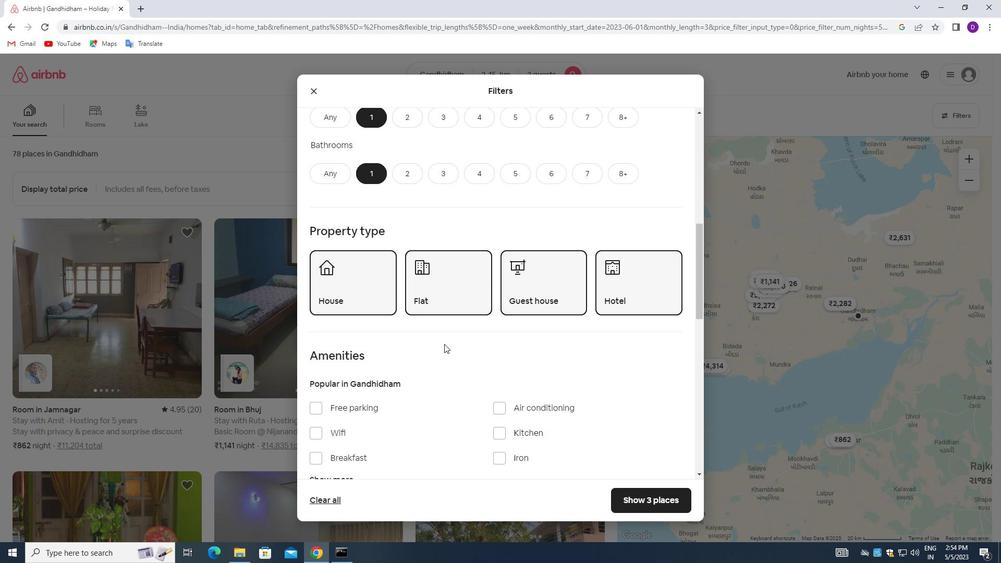 
Action: Mouse moved to (343, 323)
Screenshot: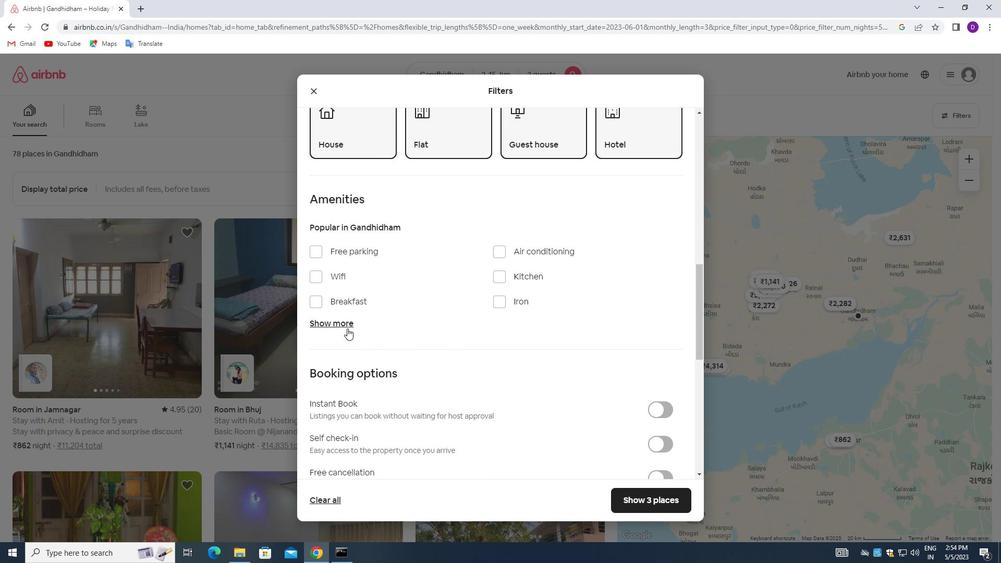 
Action: Mouse pressed left at (343, 323)
Screenshot: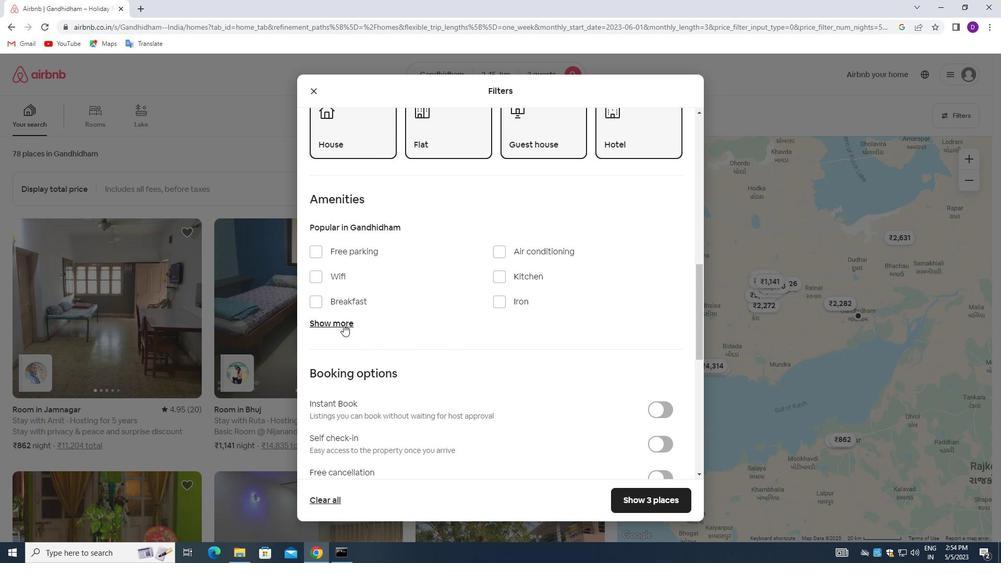
Action: Mouse moved to (317, 356)
Screenshot: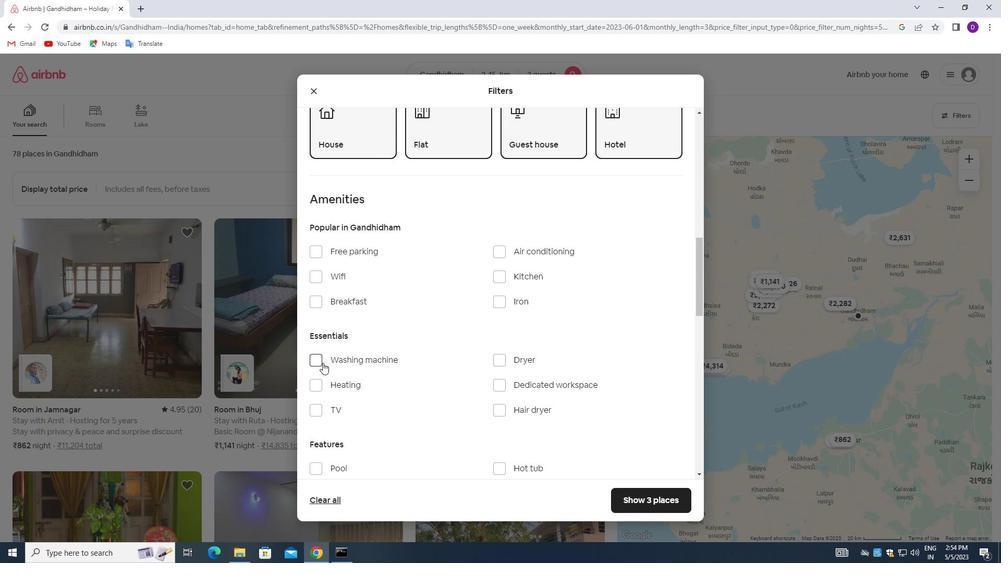 
Action: Mouse pressed left at (317, 356)
Screenshot: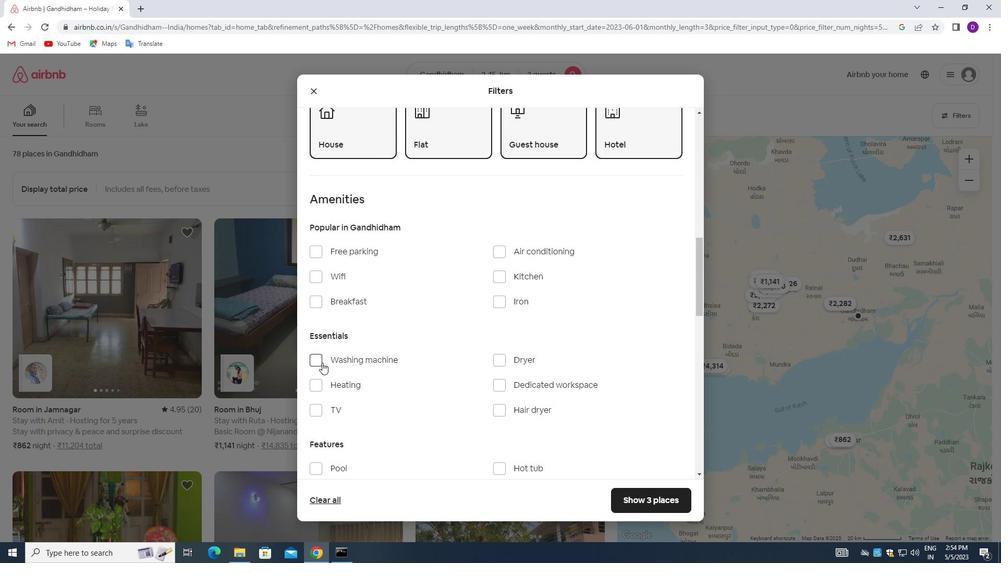 
Action: Mouse moved to (492, 355)
Screenshot: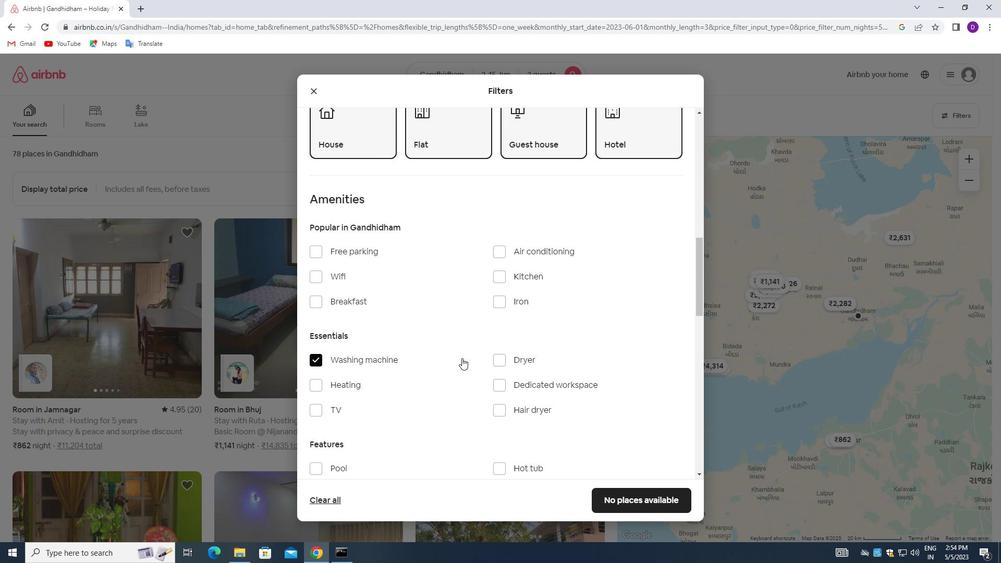 
Action: Mouse scrolled (492, 355) with delta (0, 0)
Screenshot: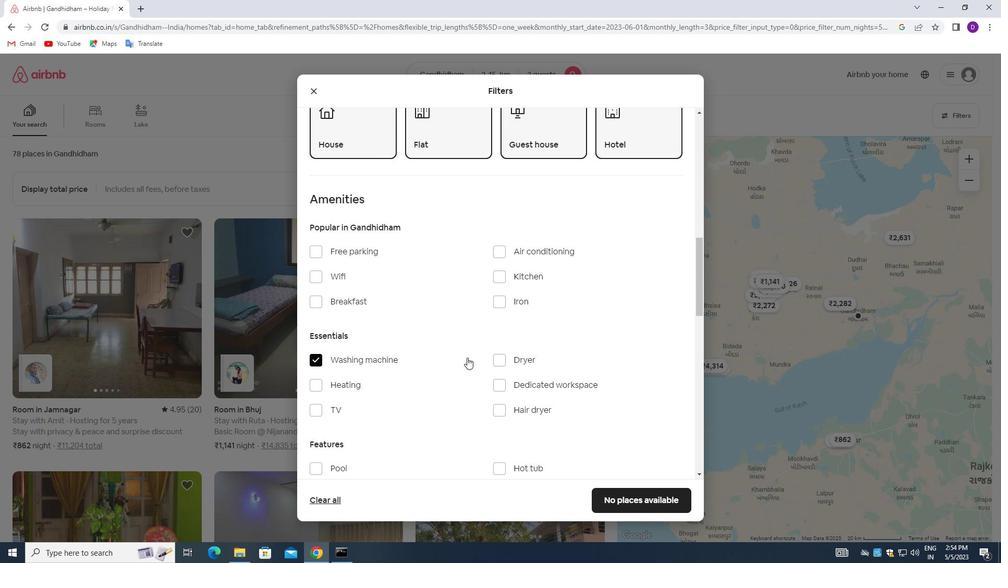 
Action: Mouse moved to (493, 355)
Screenshot: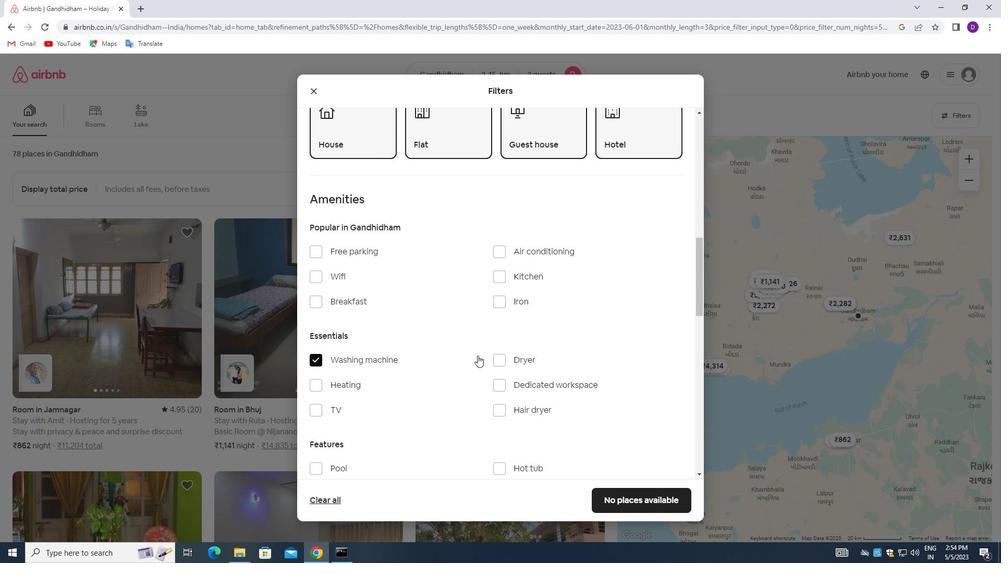 
Action: Mouse scrolled (493, 354) with delta (0, 0)
Screenshot: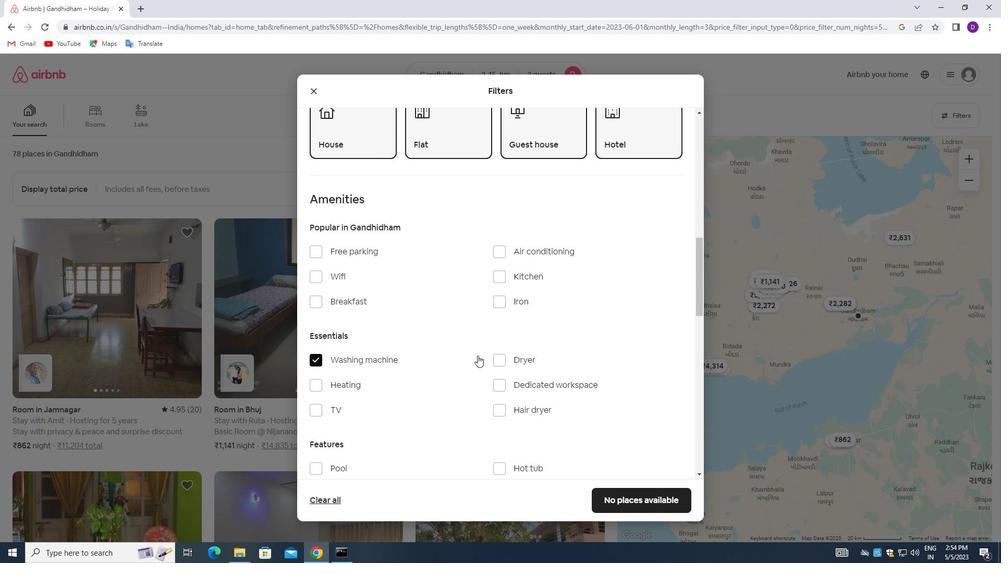 
Action: Mouse moved to (493, 355)
Screenshot: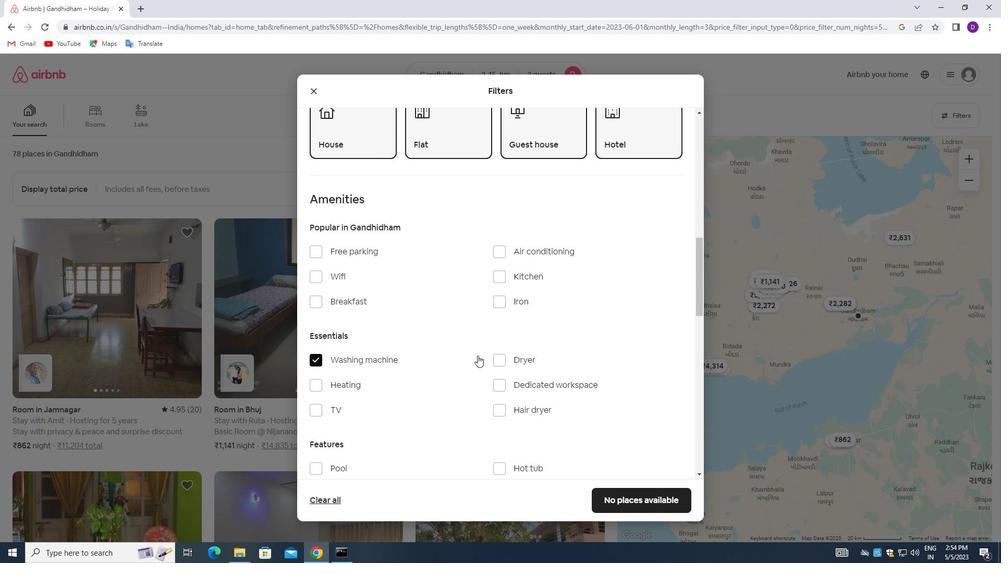 
Action: Mouse scrolled (493, 354) with delta (0, 0)
Screenshot: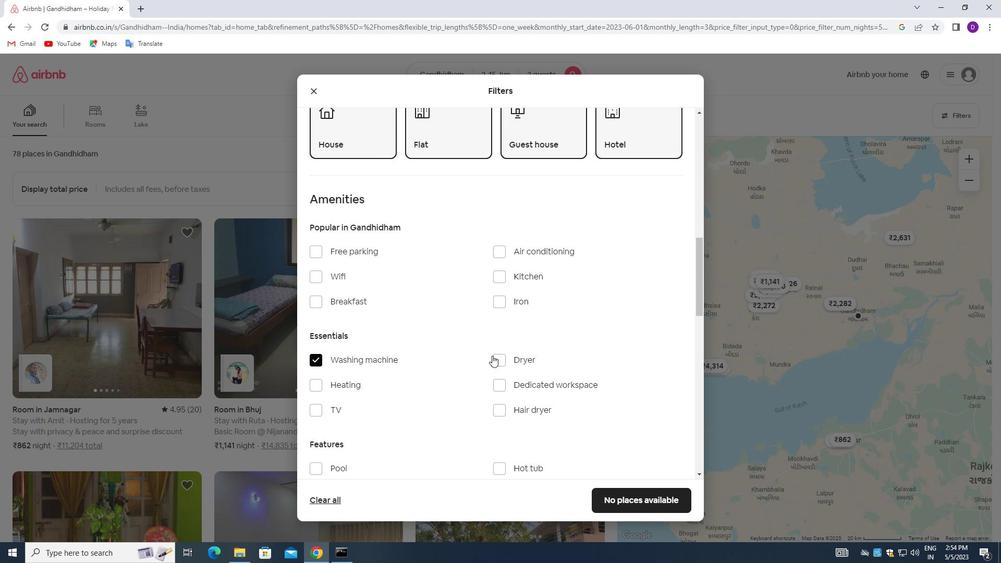 
Action: Mouse scrolled (493, 354) with delta (0, 0)
Screenshot: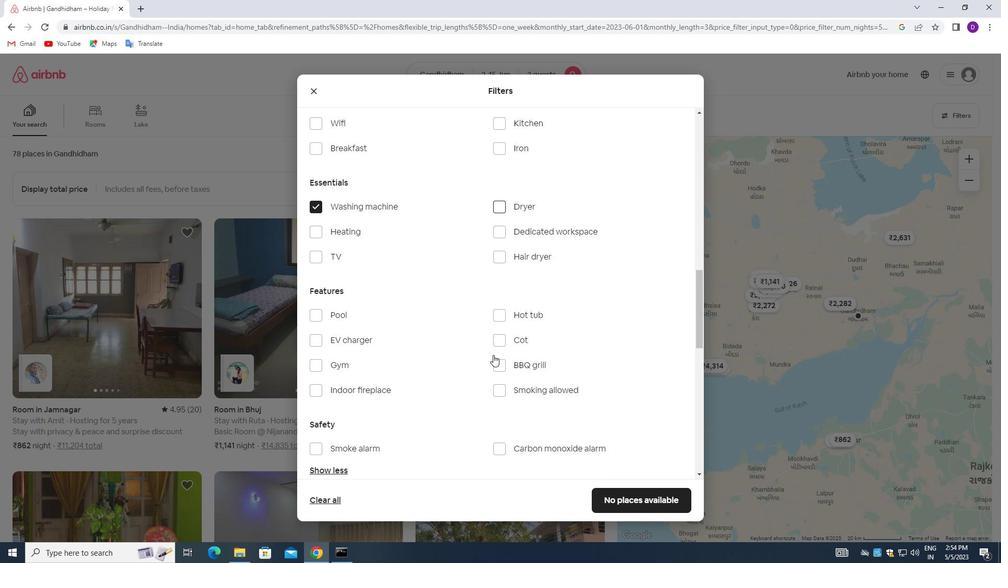 
Action: Mouse scrolled (493, 354) with delta (0, 0)
Screenshot: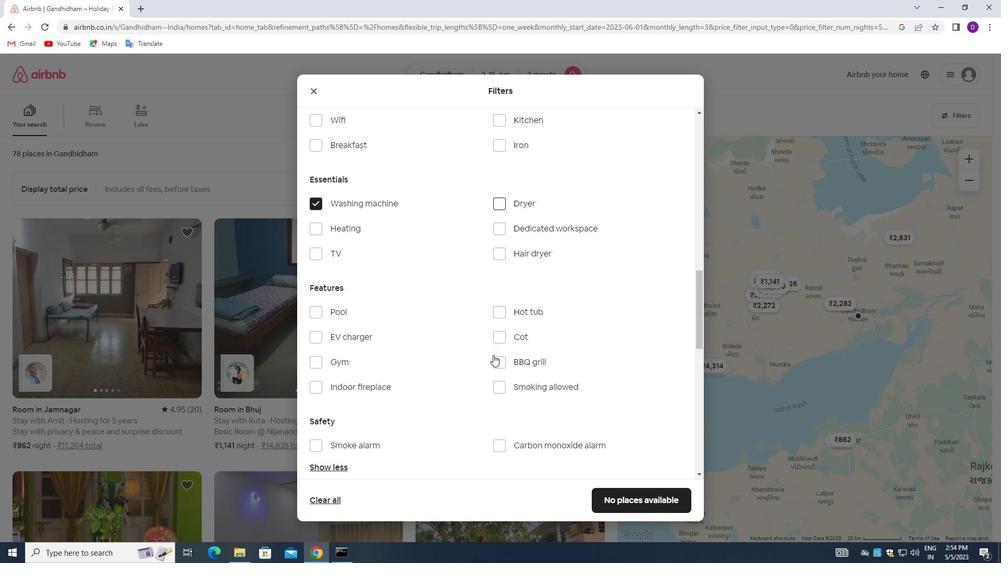
Action: Mouse scrolled (493, 354) with delta (0, 0)
Screenshot: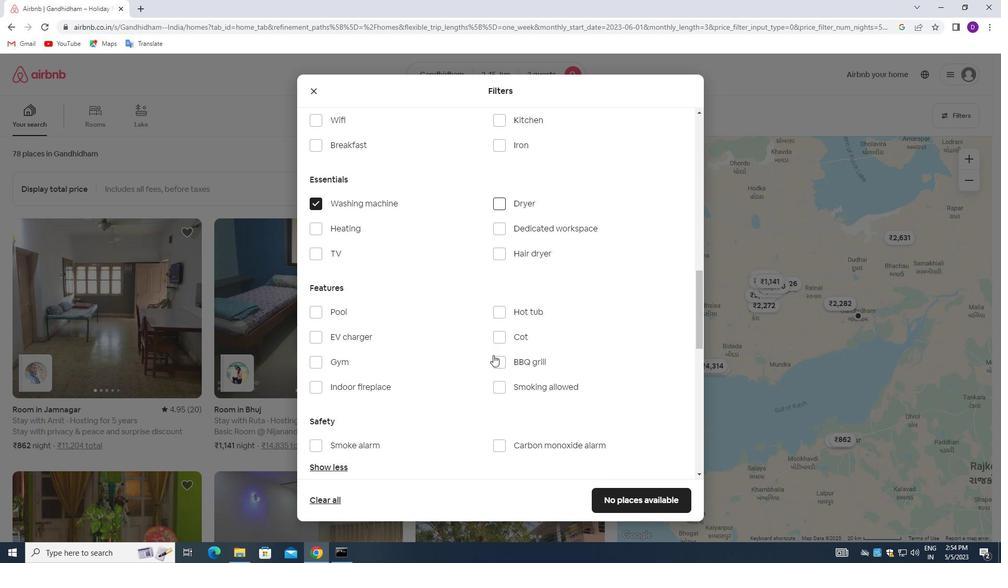 
Action: Mouse moved to (659, 433)
Screenshot: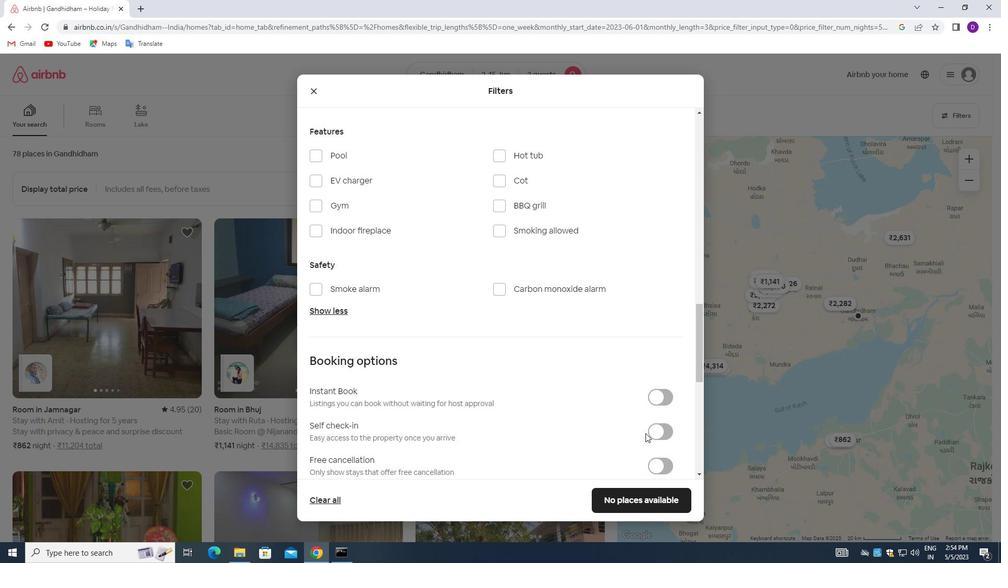 
Action: Mouse pressed left at (659, 433)
Screenshot: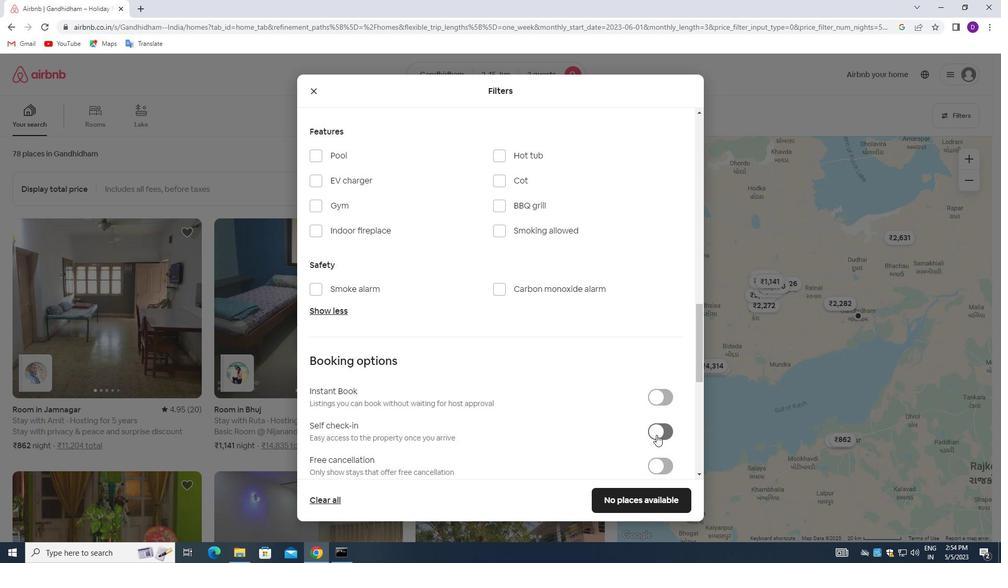 
Action: Mouse moved to (499, 378)
Screenshot: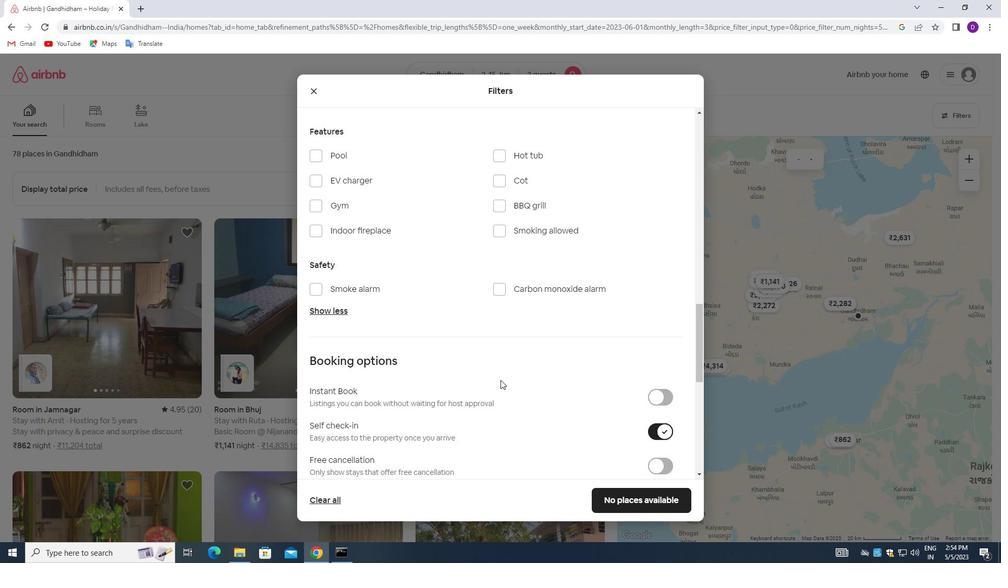 
Action: Mouse scrolled (499, 377) with delta (0, 0)
Screenshot: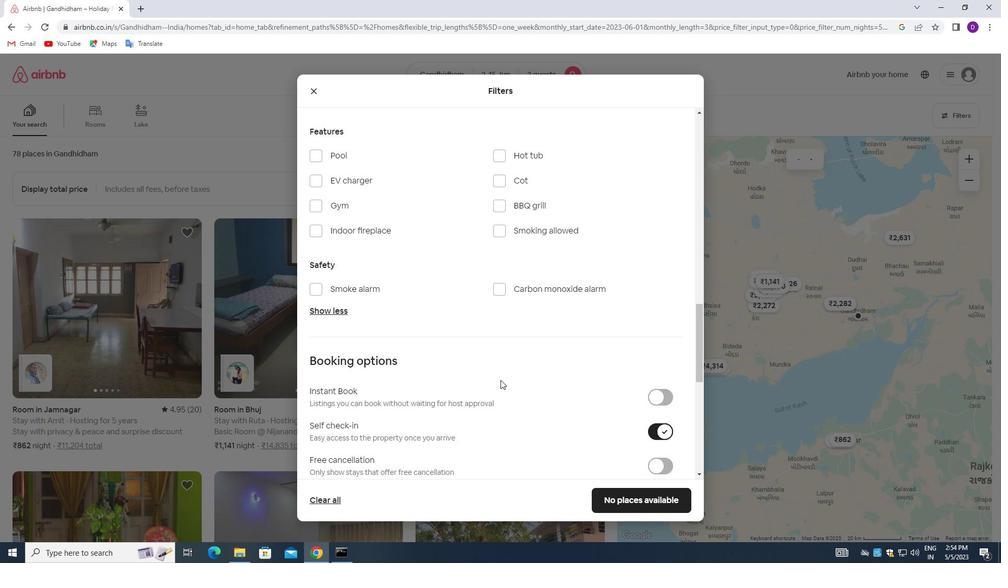 
Action: Mouse moved to (496, 379)
Screenshot: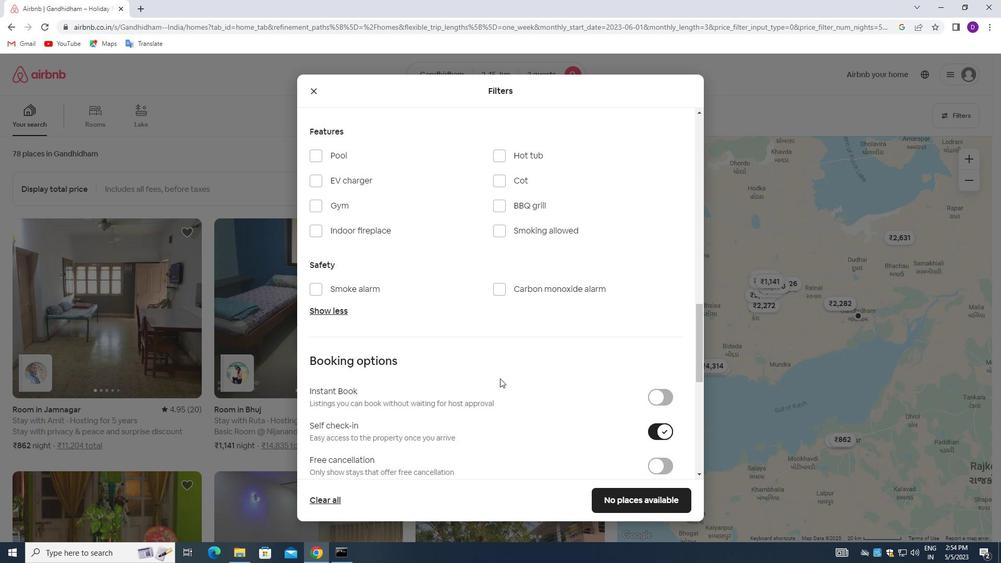
Action: Mouse scrolled (496, 378) with delta (0, 0)
Screenshot: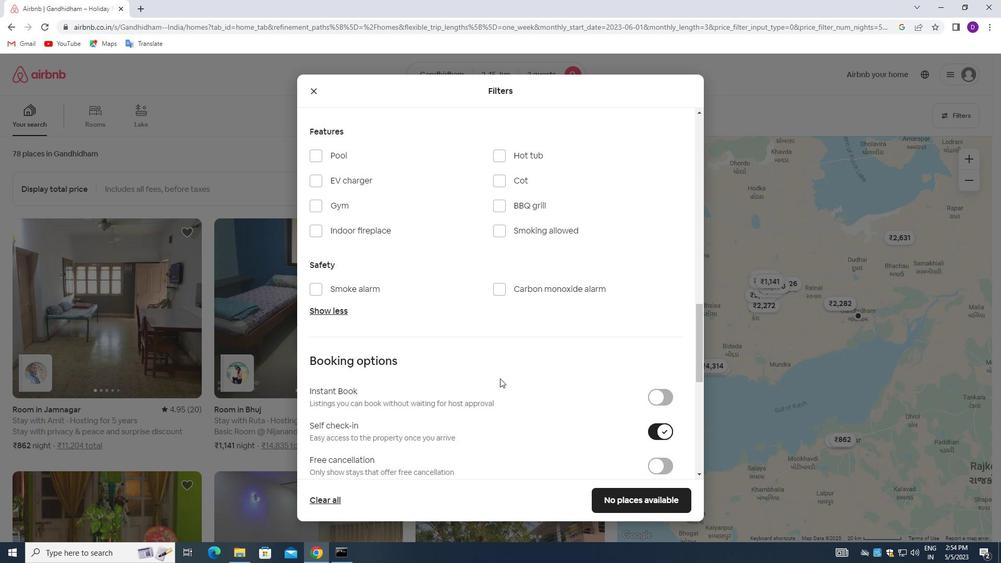 
Action: Mouse moved to (487, 375)
Screenshot: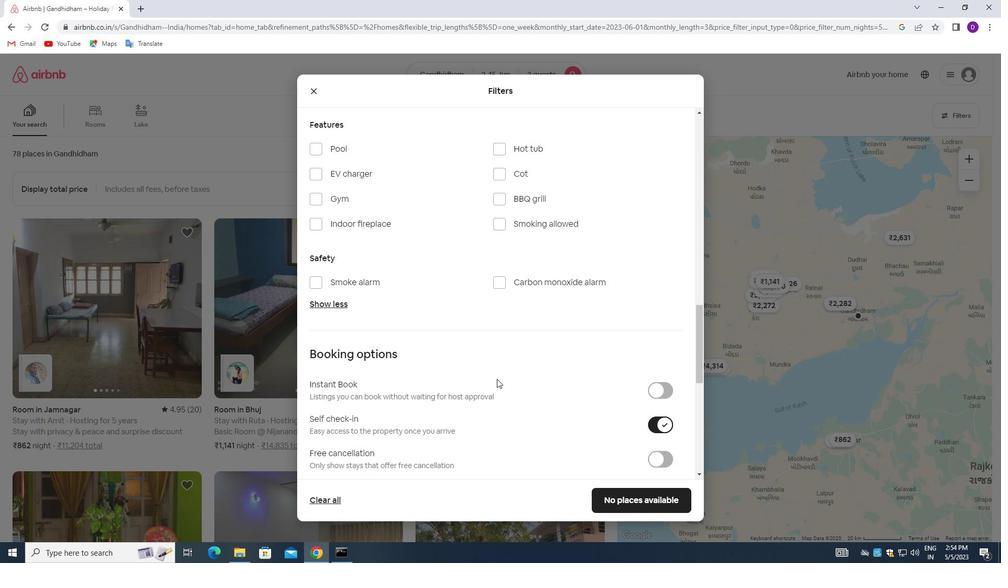 
Action: Mouse scrolled (487, 375) with delta (0, 0)
Screenshot: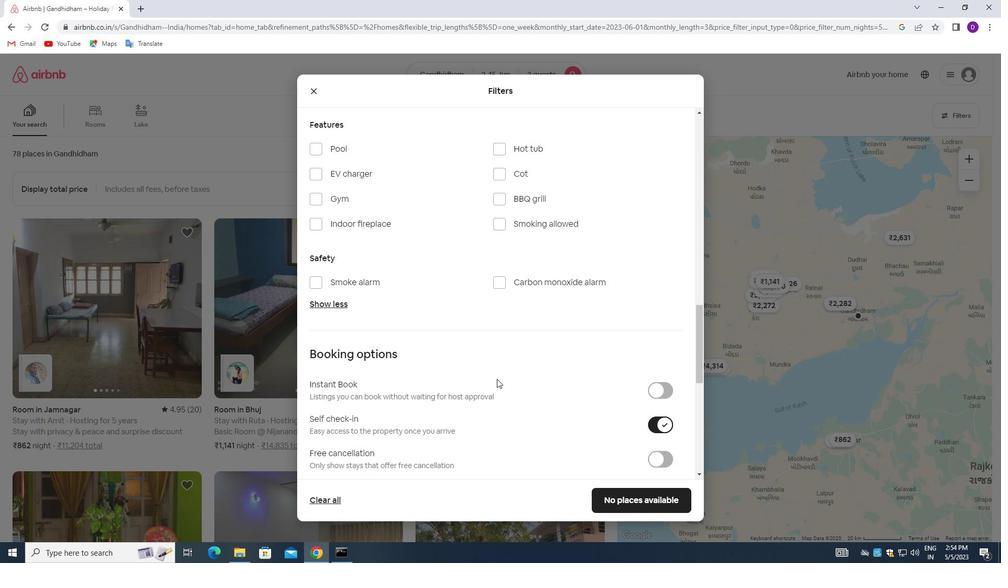 
Action: Mouse moved to (469, 382)
Screenshot: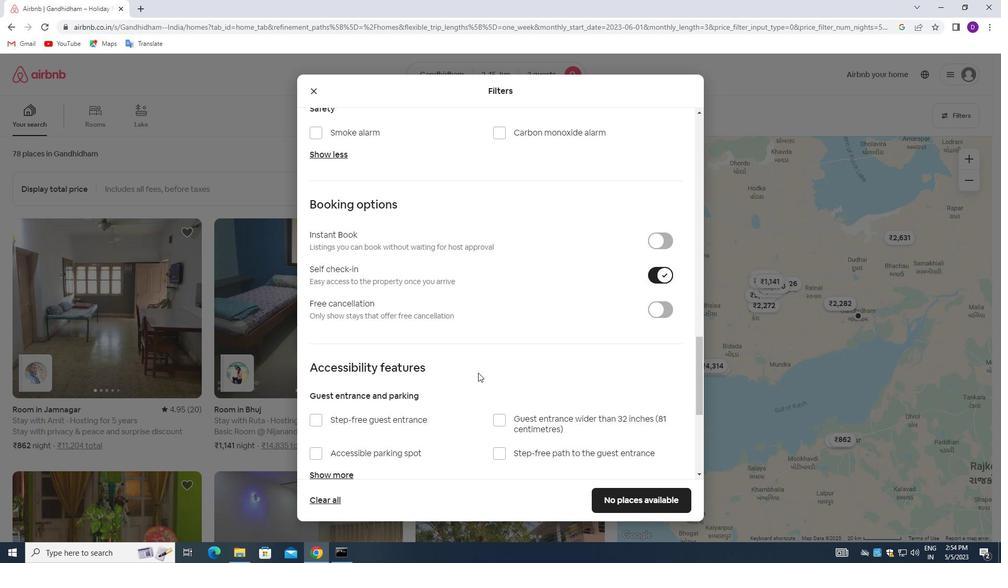 
Action: Mouse scrolled (469, 381) with delta (0, 0)
Screenshot: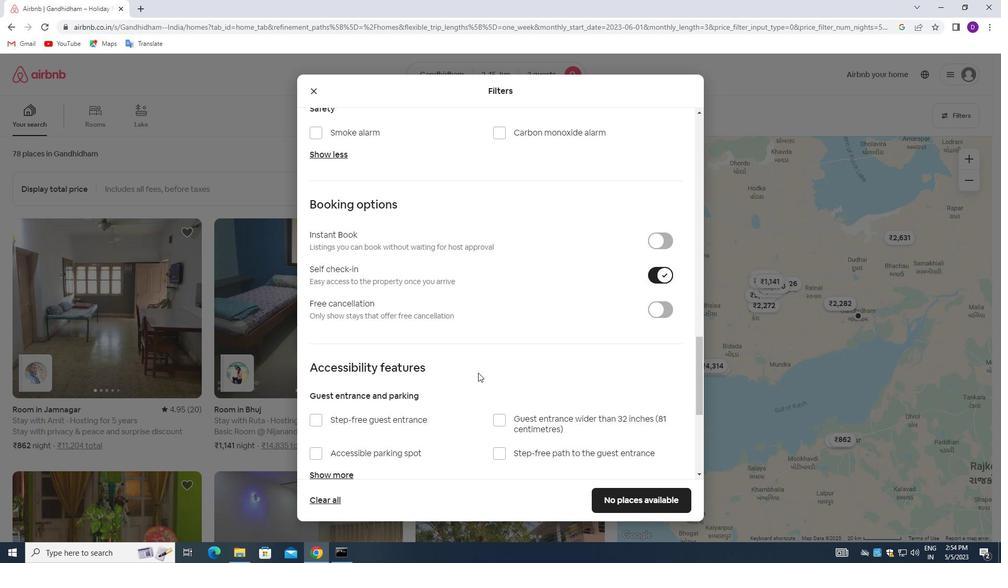 
Action: Mouse moved to (465, 386)
Screenshot: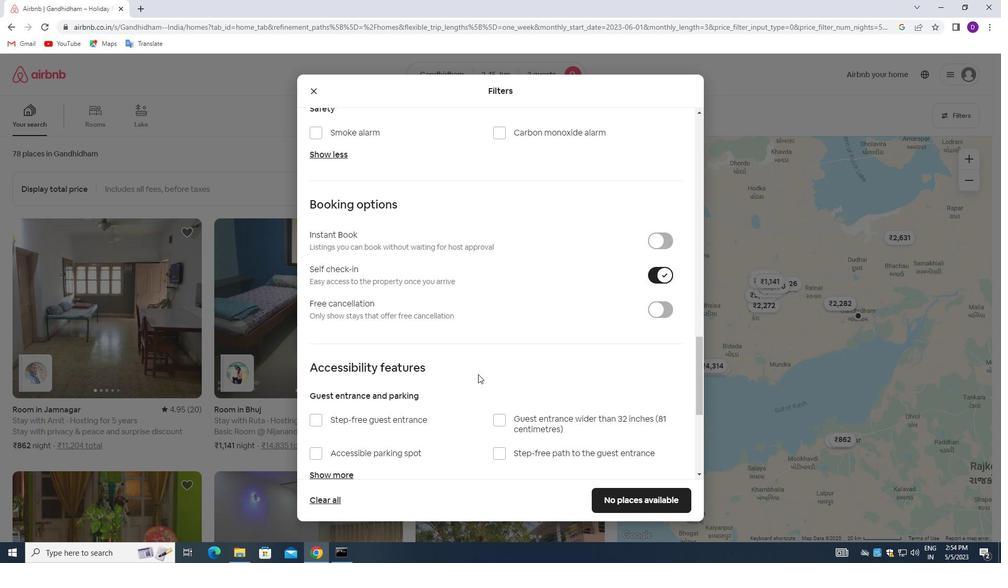 
Action: Mouse scrolled (465, 386) with delta (0, 0)
Screenshot: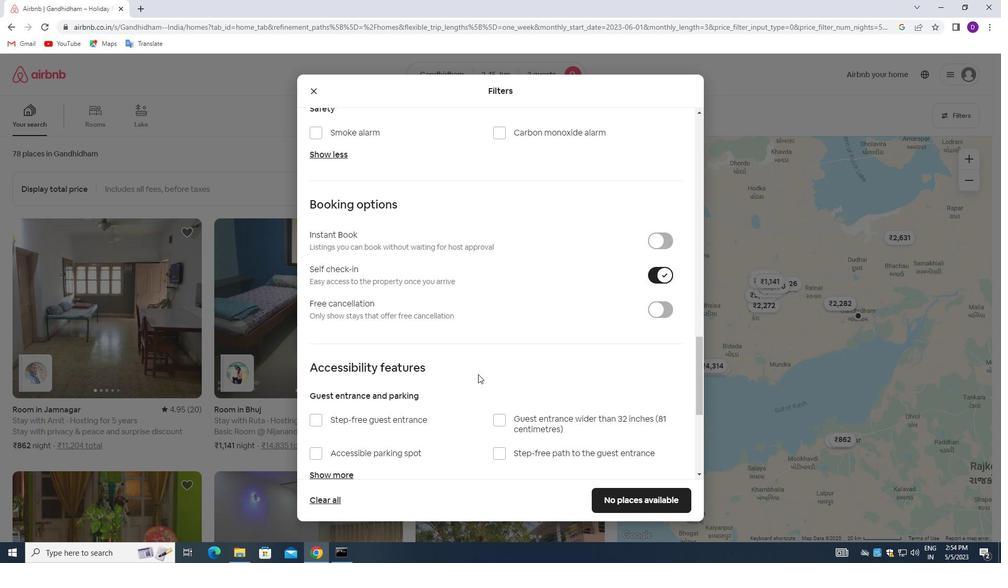 
Action: Mouse moved to (462, 391)
Screenshot: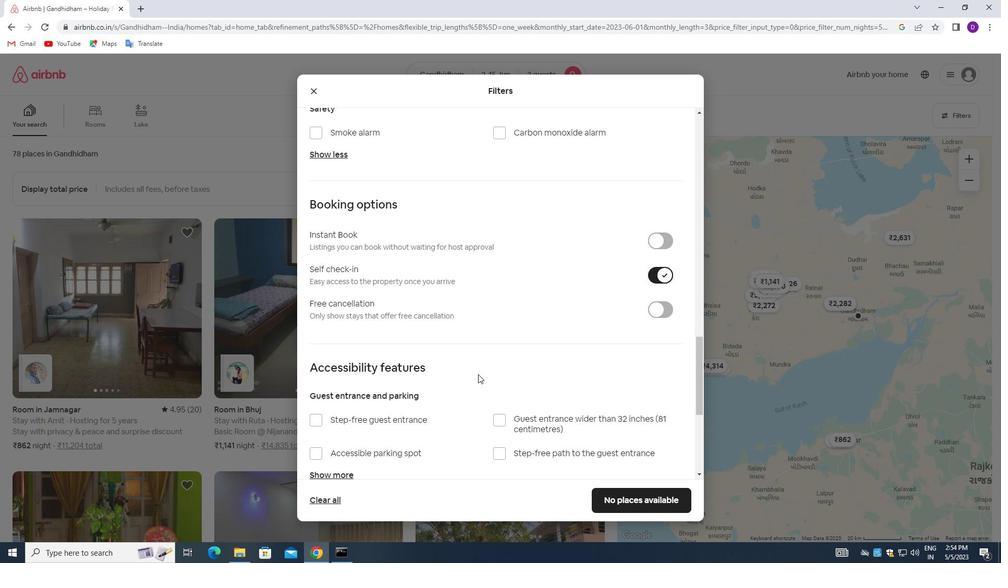 
Action: Mouse scrolled (462, 390) with delta (0, 0)
Screenshot: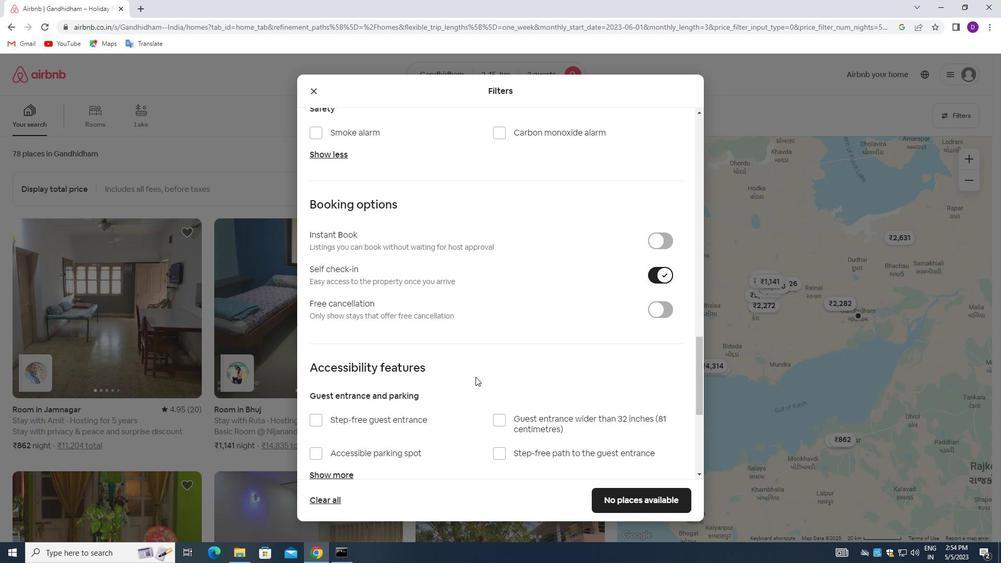
Action: Mouse moved to (458, 394)
Screenshot: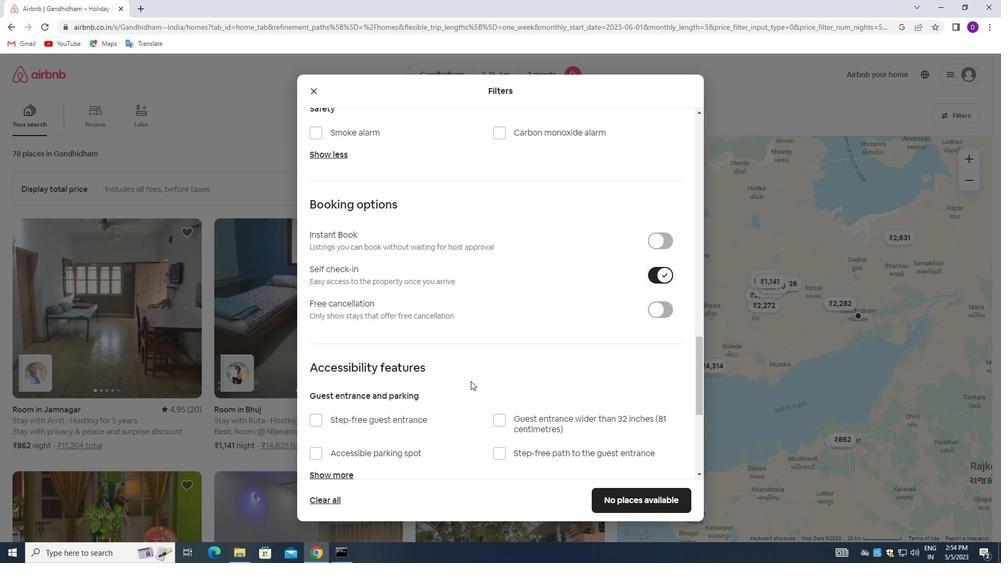 
Action: Mouse scrolled (458, 393) with delta (0, 0)
Screenshot: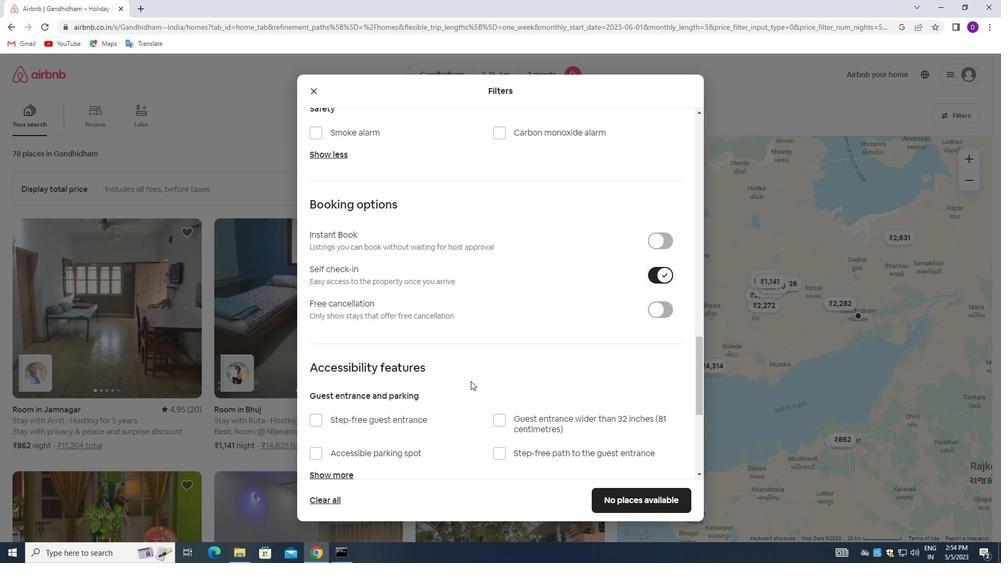 
Action: Mouse moved to (447, 402)
Screenshot: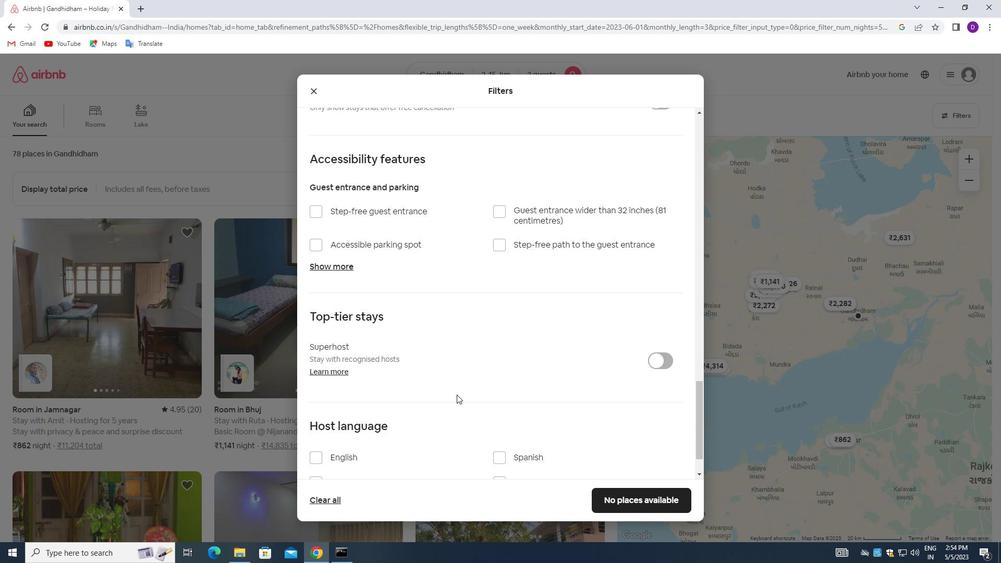 
Action: Mouse scrolled (447, 401) with delta (0, 0)
Screenshot: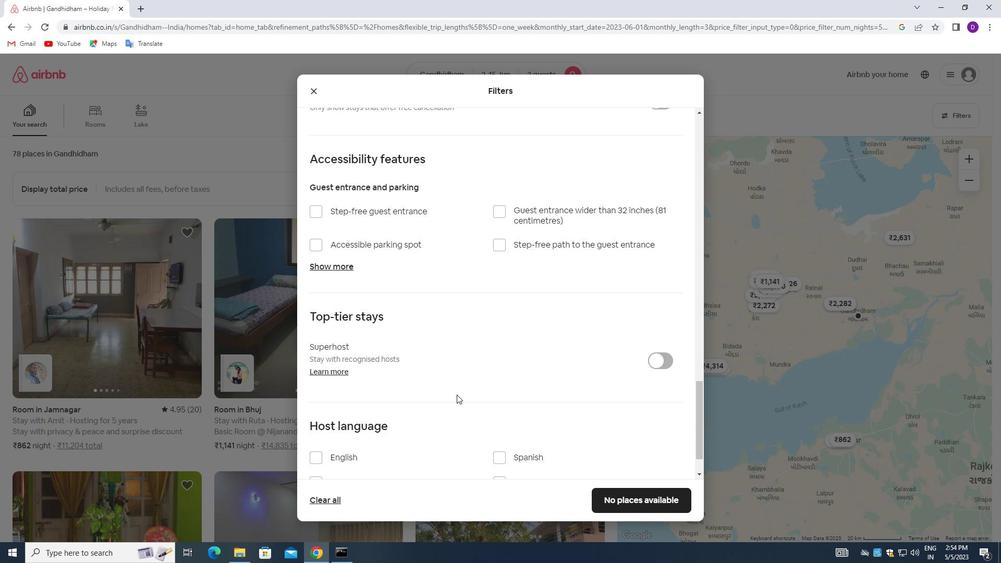 
Action: Mouse moved to (444, 404)
Screenshot: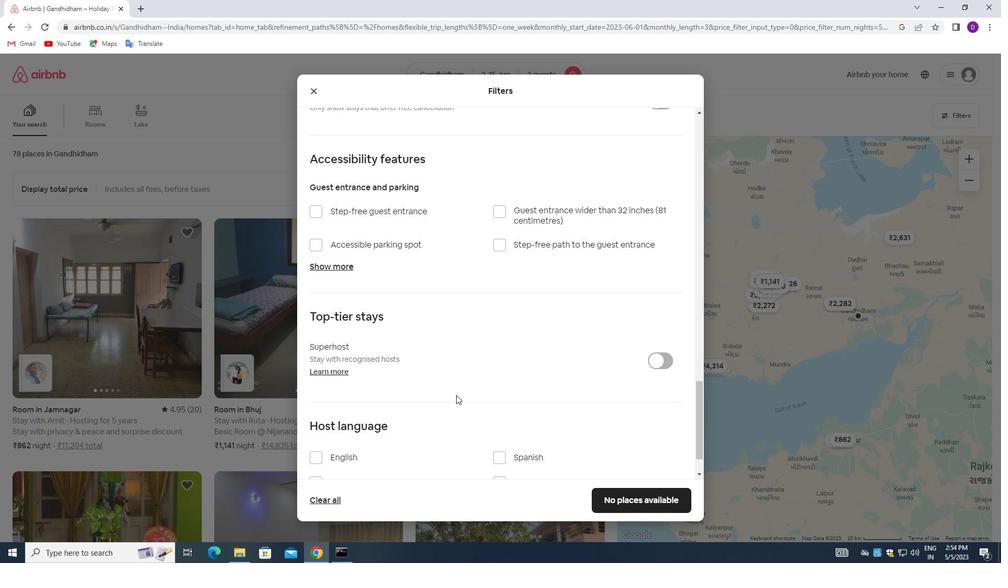 
Action: Mouse scrolled (444, 404) with delta (0, 0)
Screenshot: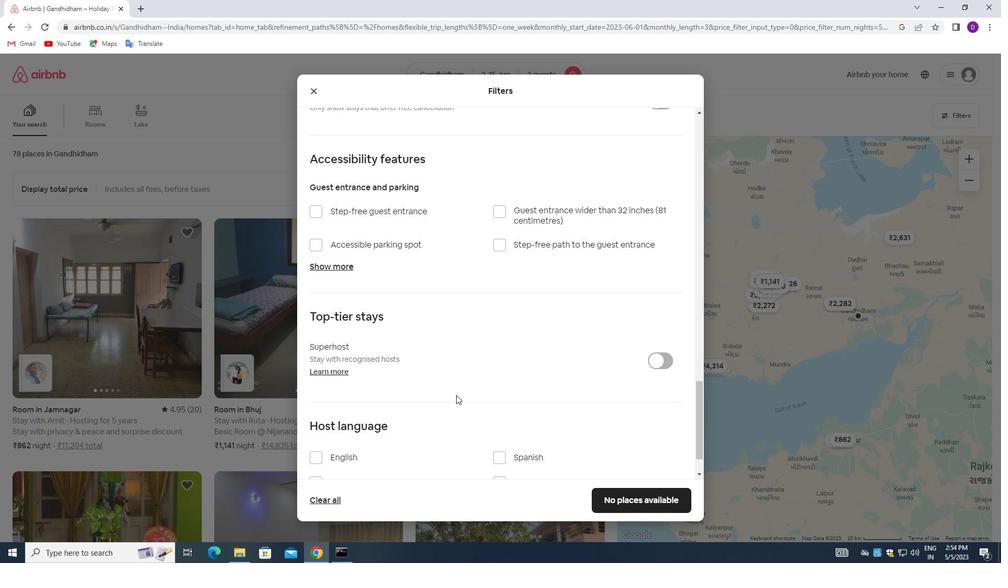 
Action: Mouse moved to (438, 406)
Screenshot: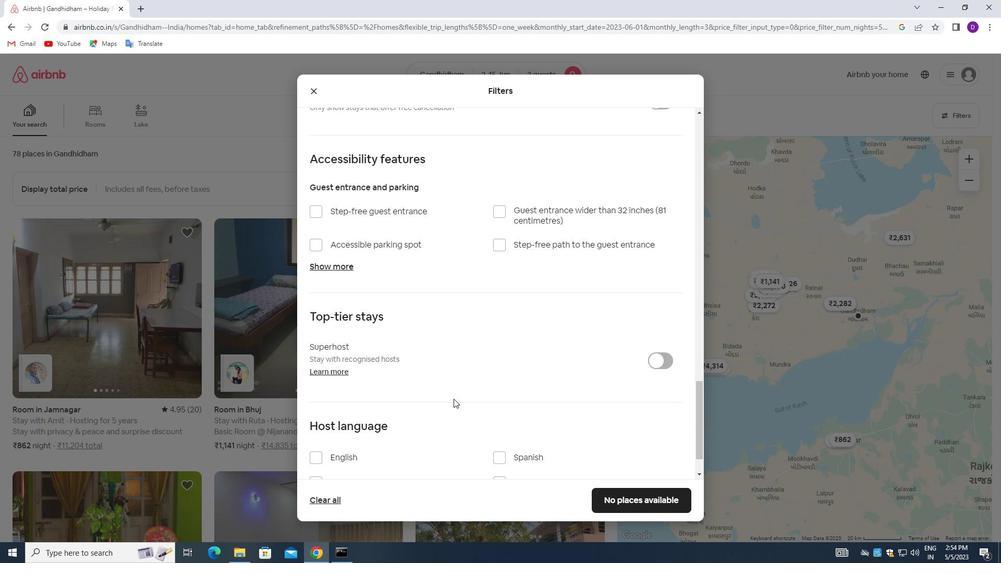 
Action: Mouse scrolled (438, 406) with delta (0, 0)
Screenshot: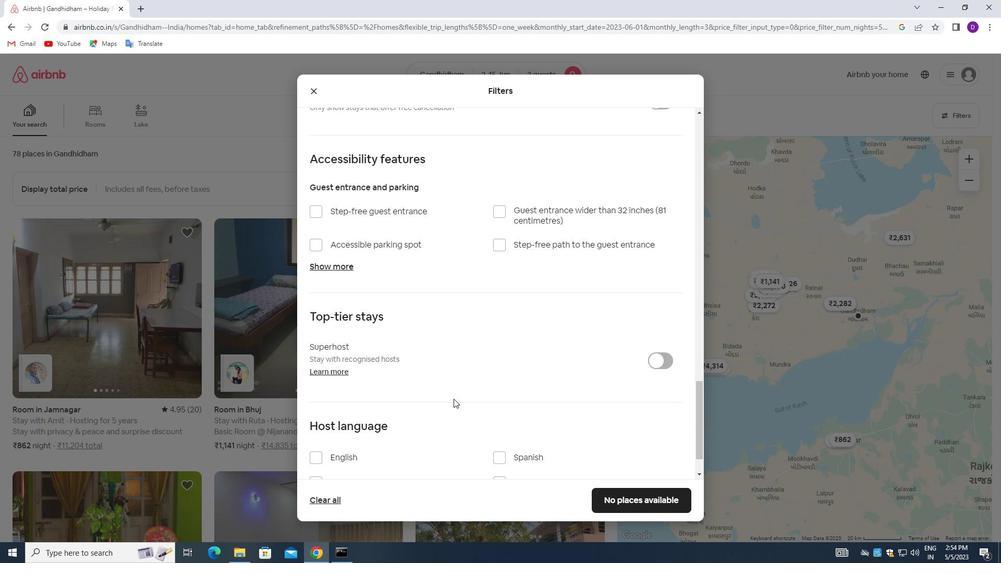 
Action: Mouse moved to (312, 406)
Screenshot: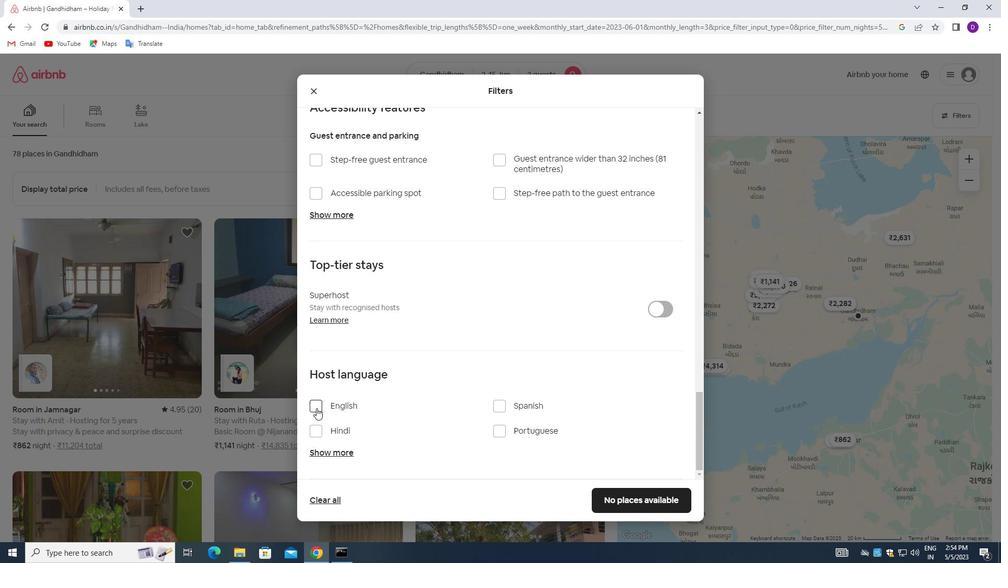 
Action: Mouse pressed left at (312, 406)
Screenshot: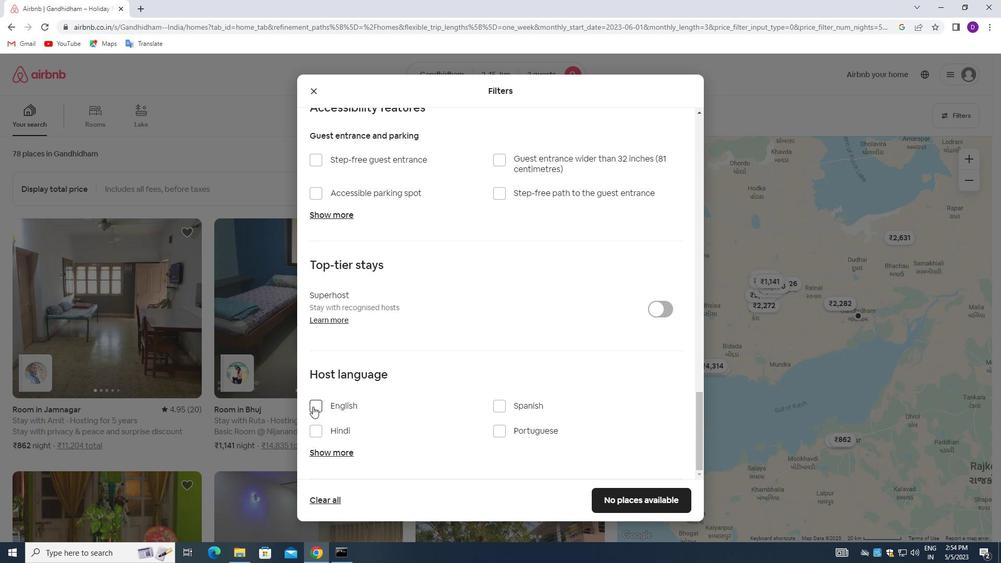 
Action: Mouse moved to (597, 494)
Screenshot: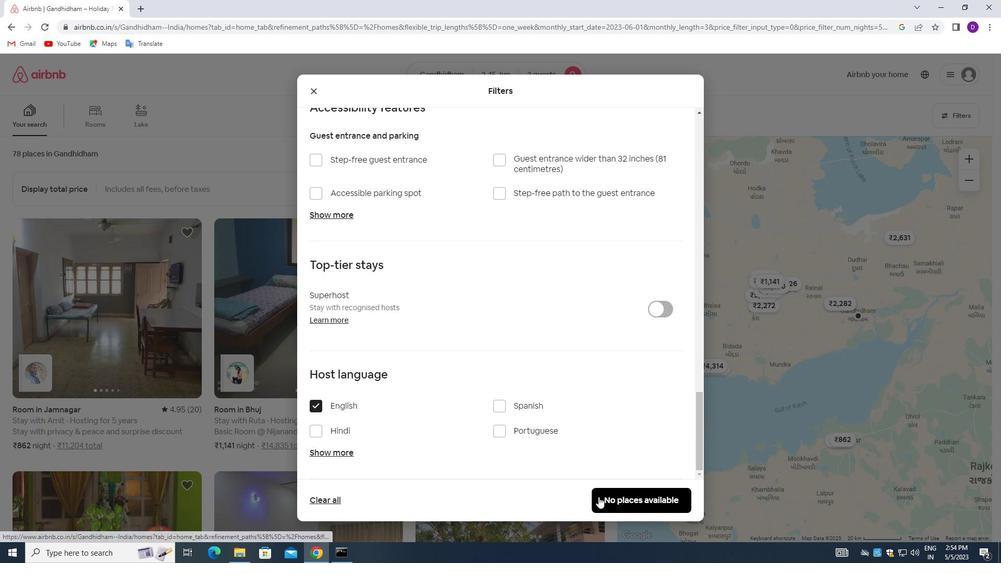 
Action: Mouse pressed left at (597, 494)
Screenshot: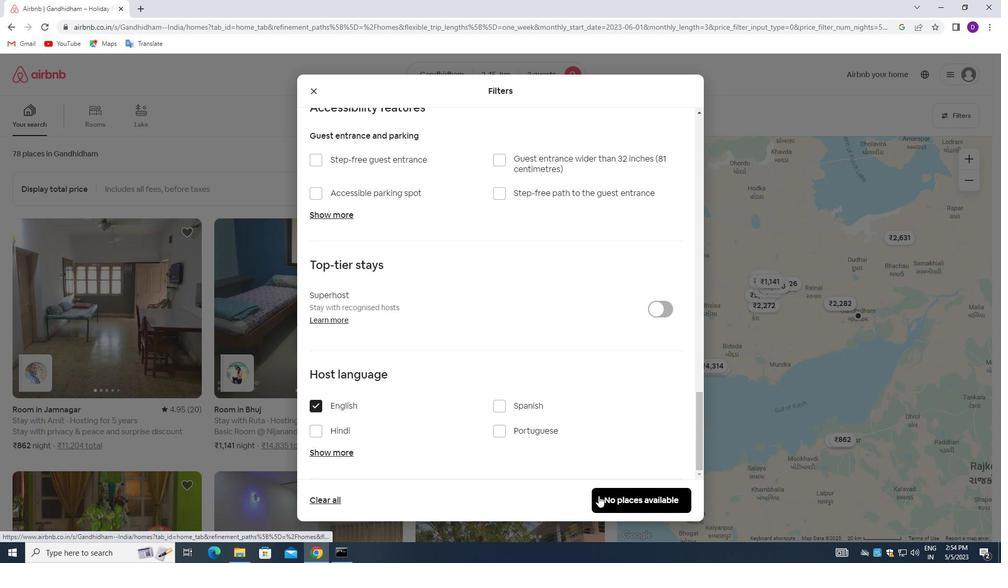 
Action: Mouse moved to (578, 375)
Screenshot: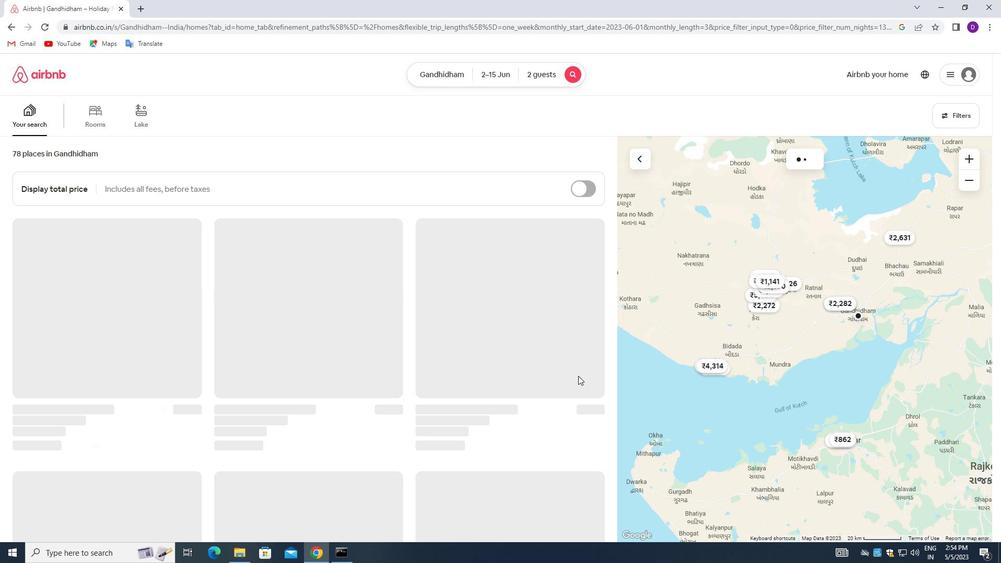 
